 Task: Find connections with filter location Etāwa with filter topic #Managementskillswith filter profile language English with filter current company SoftwareOne with filter school Suresh Gyan Vihar Univeristy, Jaipur with filter industry Fundraising with filter service category Visual Design with filter keywords title Service Dog Trainer
Action: Mouse moved to (538, 71)
Screenshot: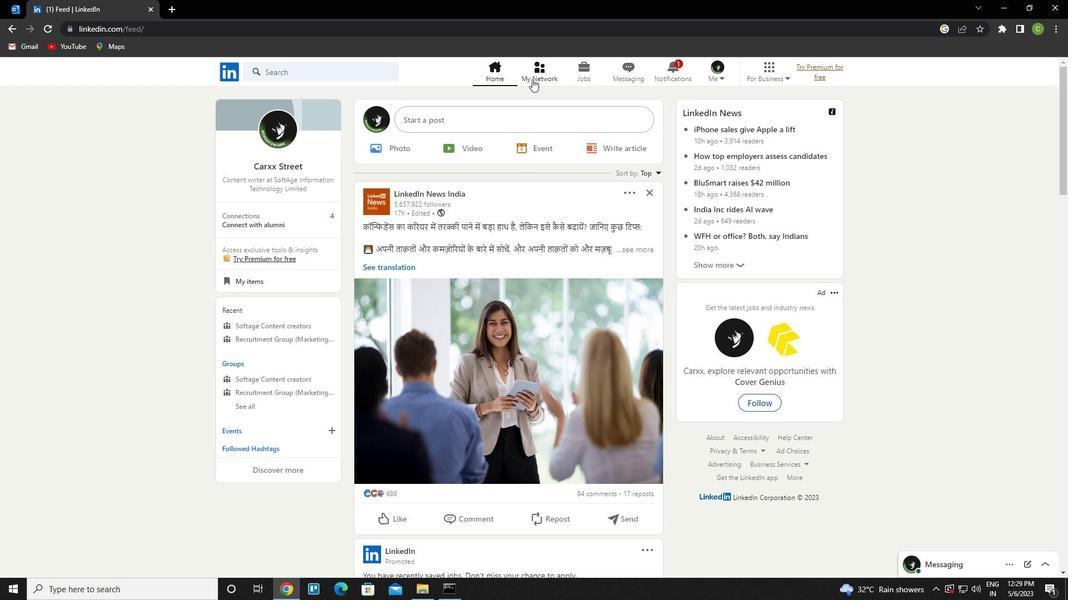
Action: Mouse pressed left at (538, 71)
Screenshot: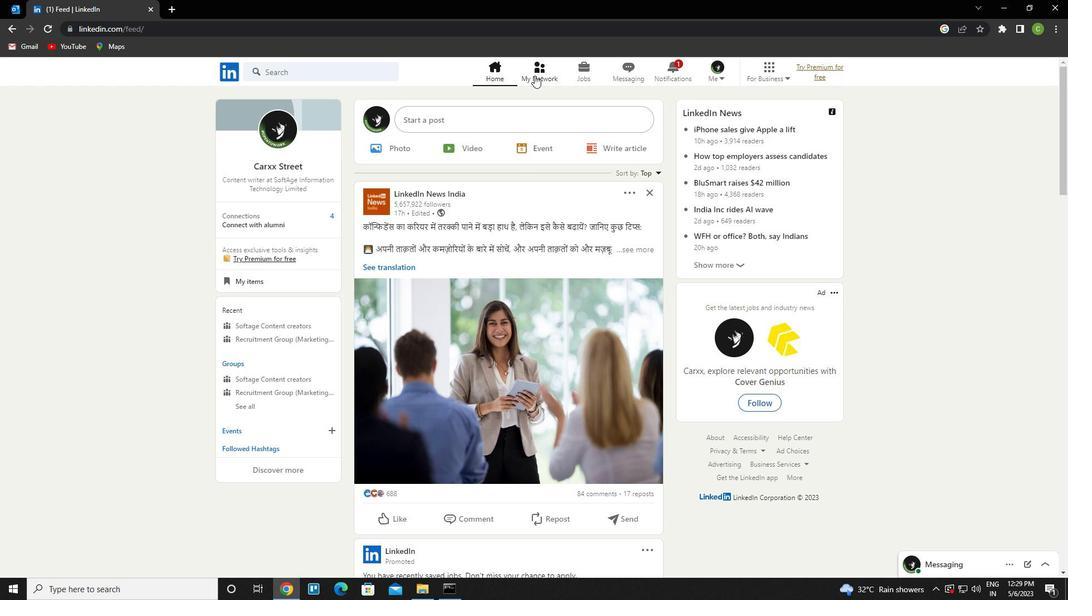 
Action: Mouse moved to (315, 130)
Screenshot: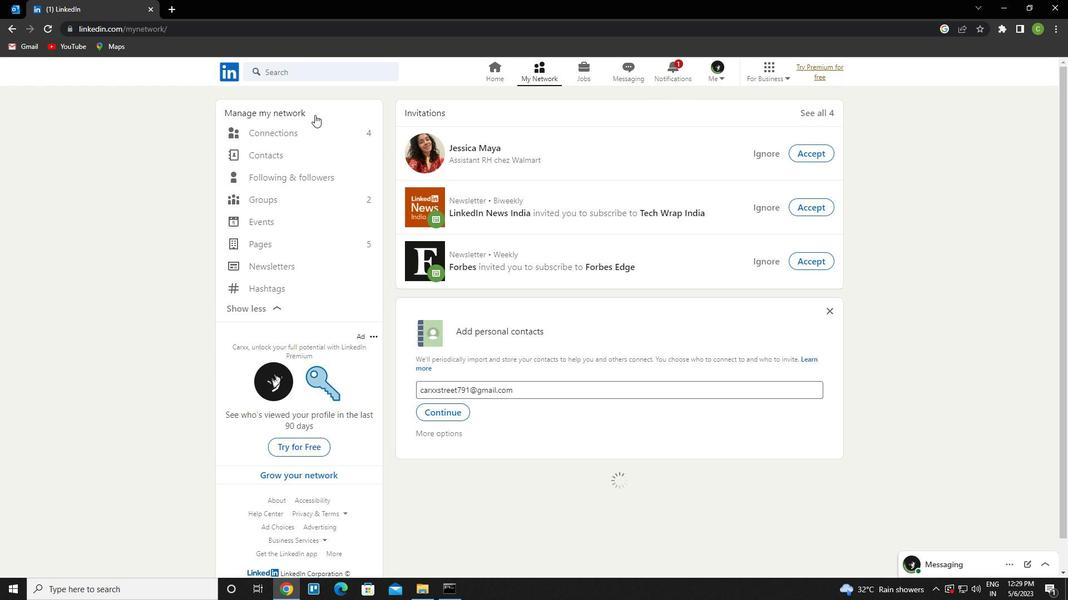 
Action: Mouse pressed left at (315, 130)
Screenshot: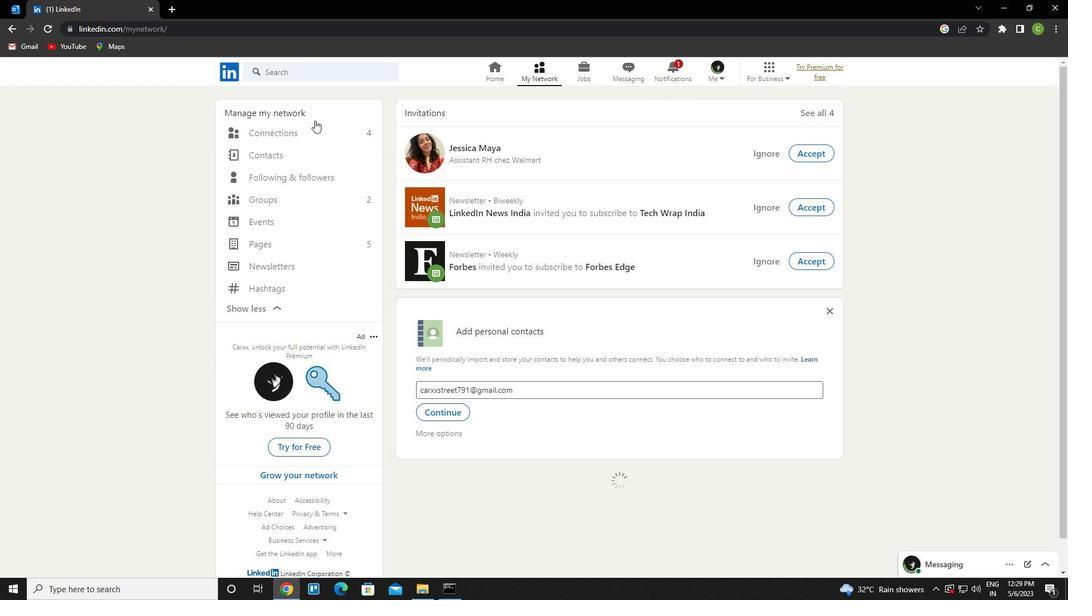 
Action: Mouse moved to (628, 135)
Screenshot: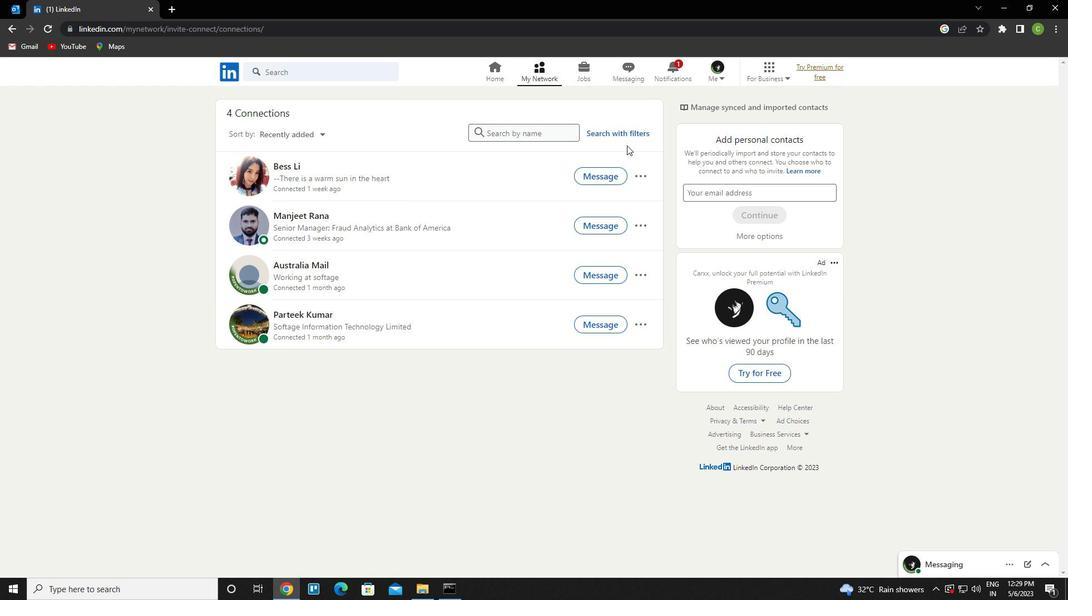 
Action: Mouse pressed left at (628, 135)
Screenshot: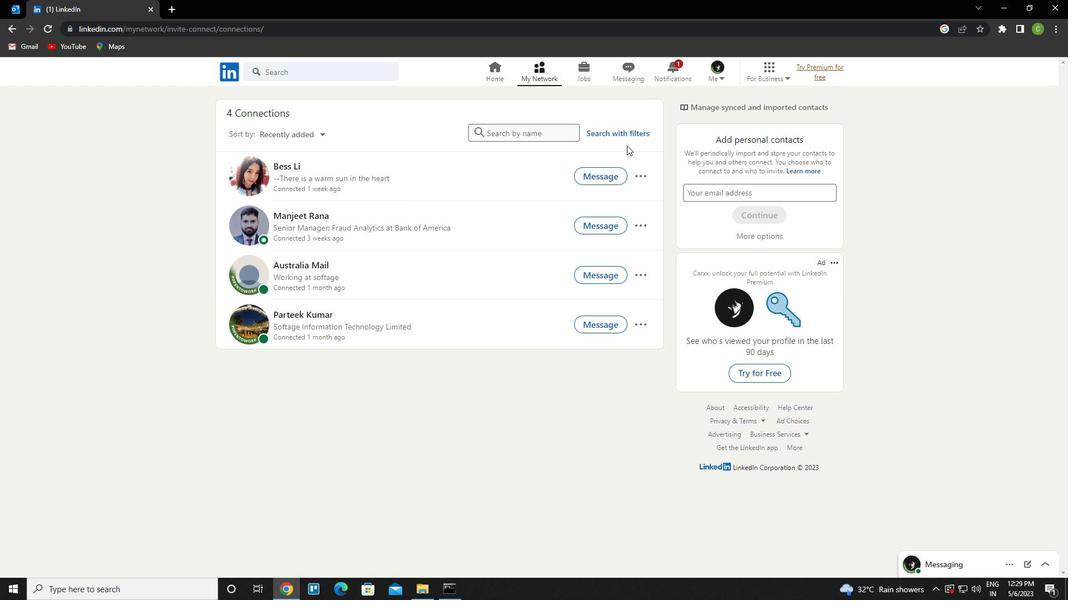 
Action: Mouse moved to (578, 105)
Screenshot: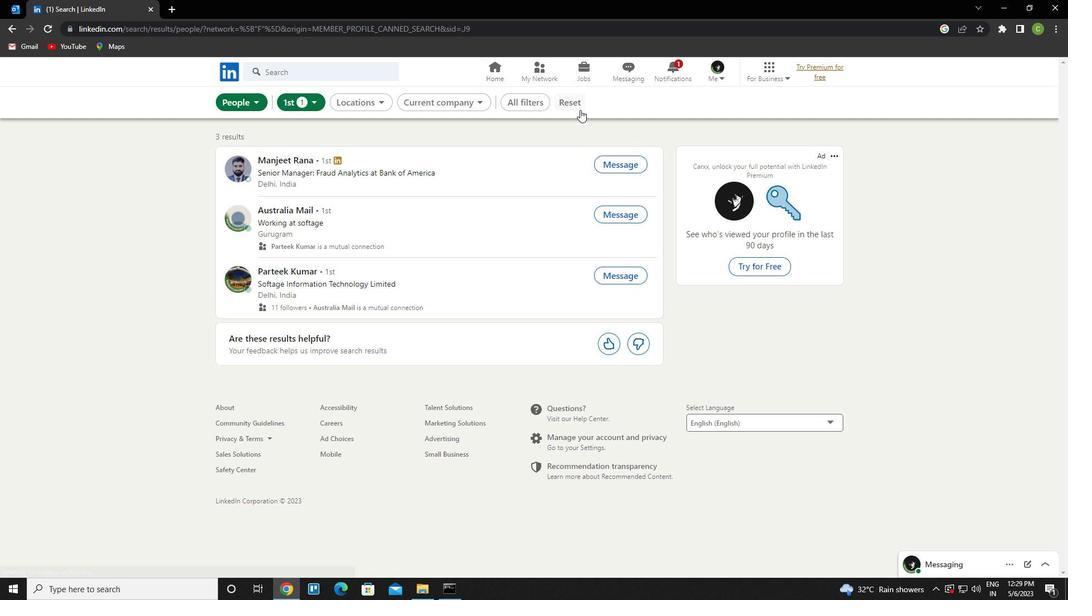 
Action: Mouse pressed left at (578, 105)
Screenshot: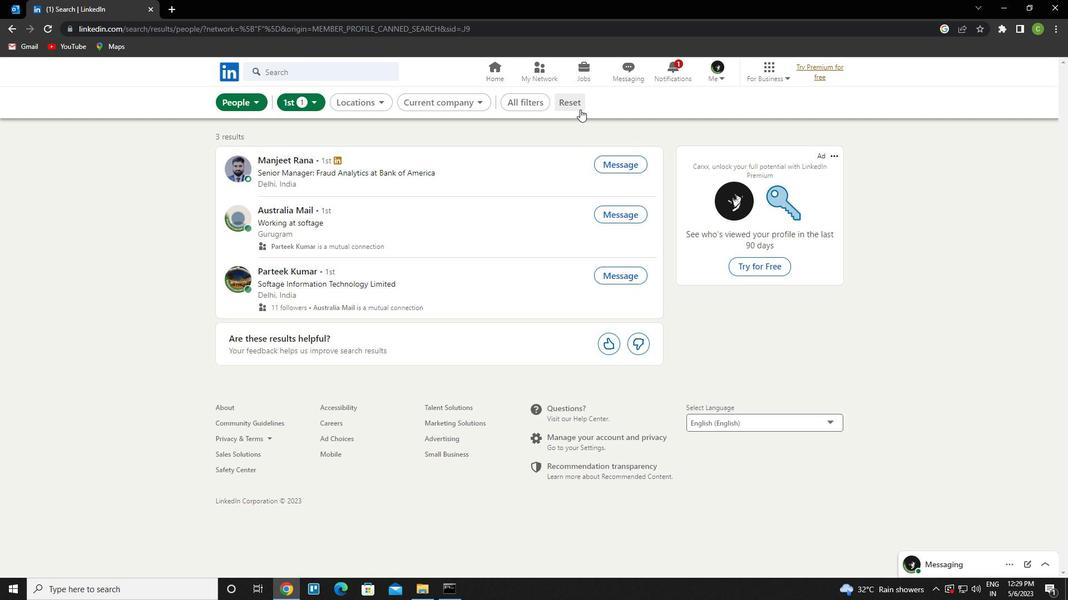 
Action: Mouse moved to (566, 101)
Screenshot: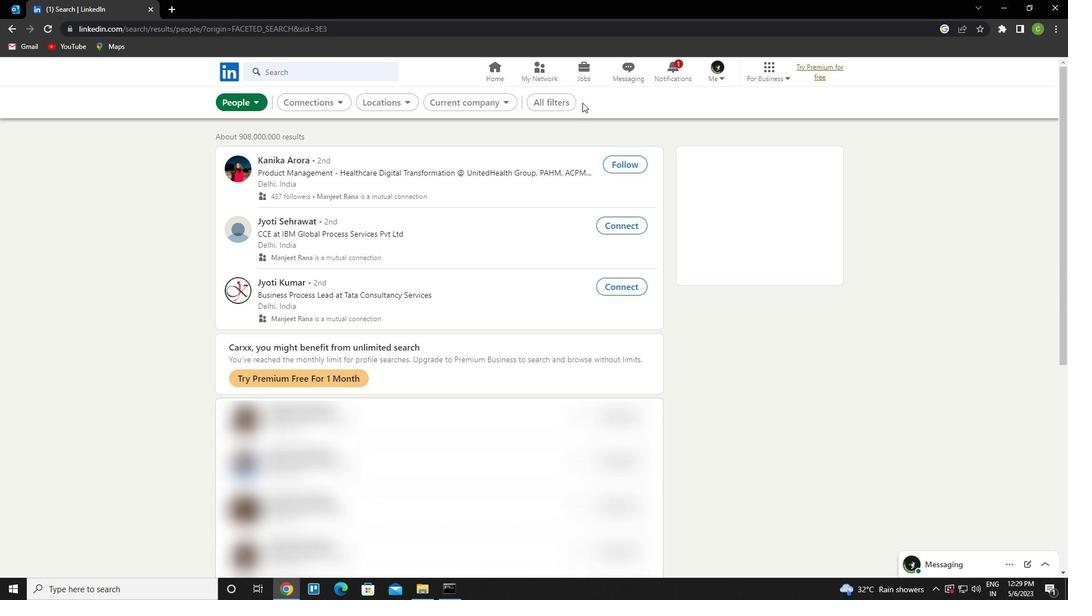 
Action: Mouse pressed left at (566, 101)
Screenshot: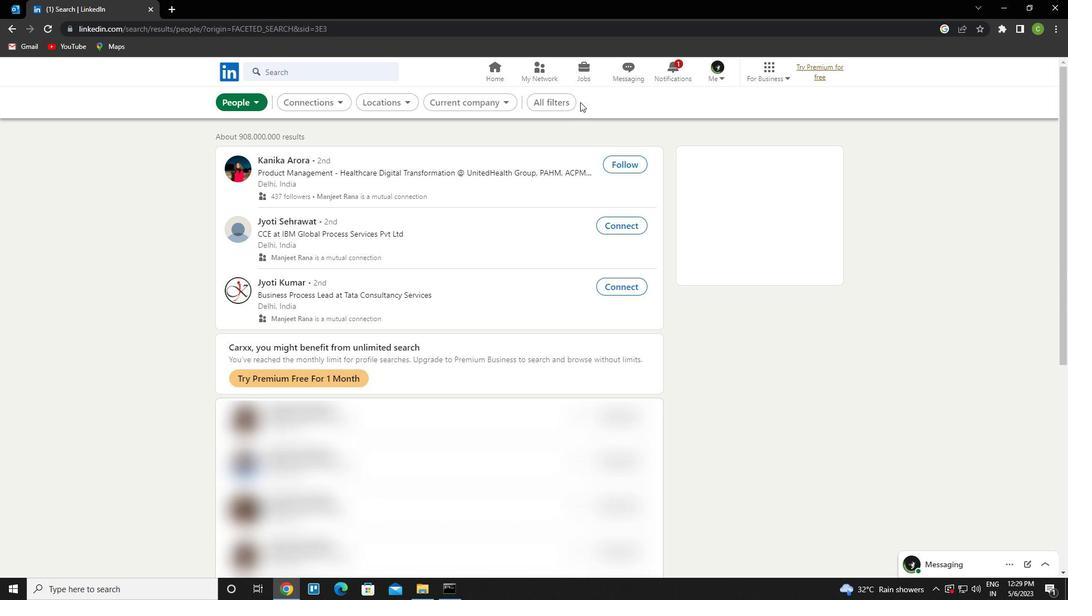 
Action: Mouse moved to (880, 295)
Screenshot: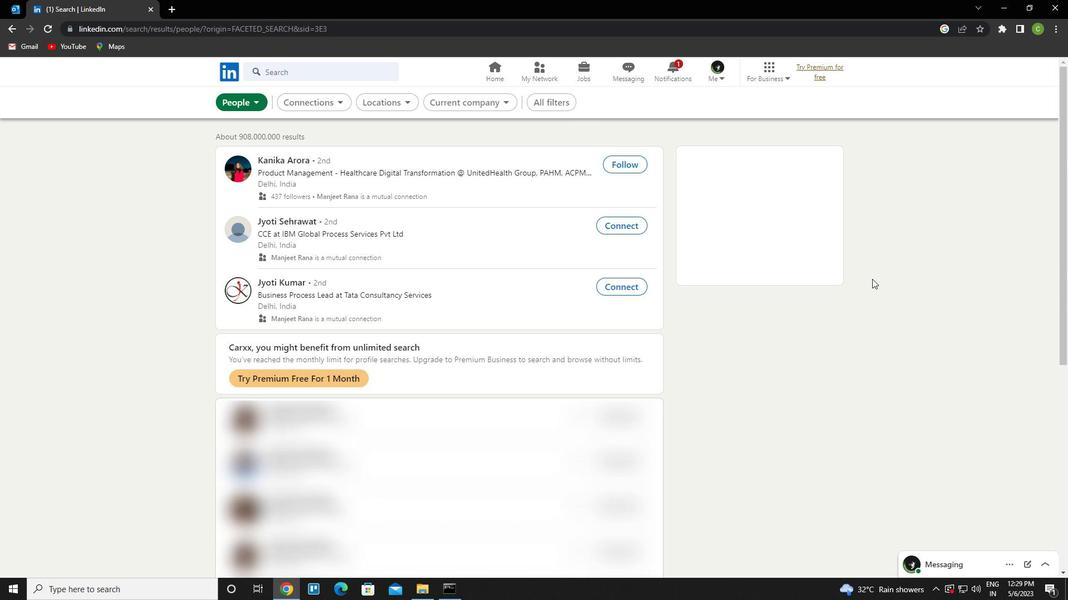 
Action: Mouse scrolled (880, 295) with delta (0, 0)
Screenshot: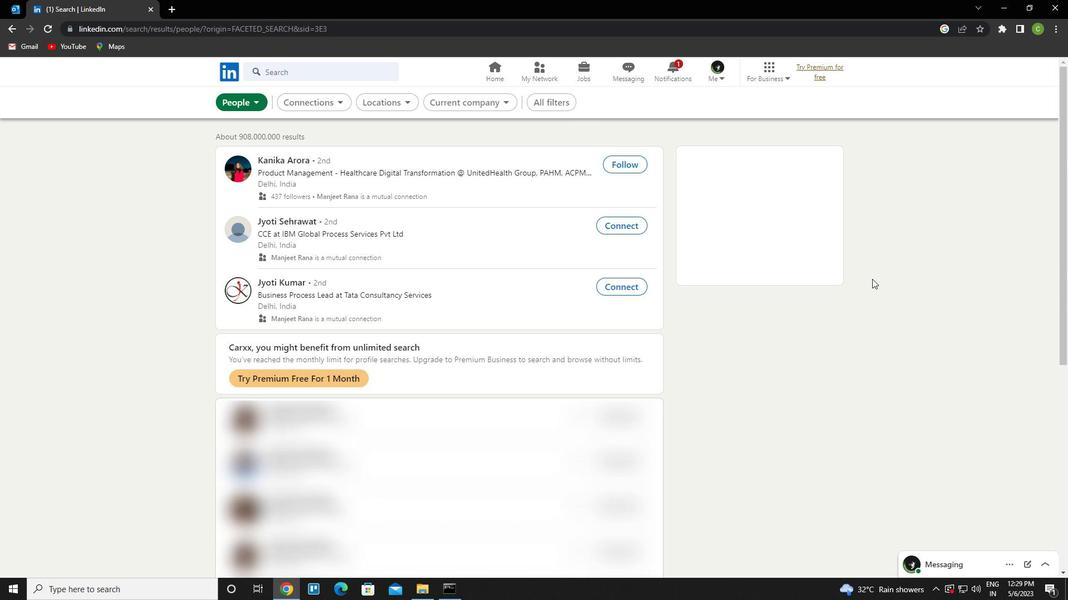 
Action: Mouse moved to (880, 298)
Screenshot: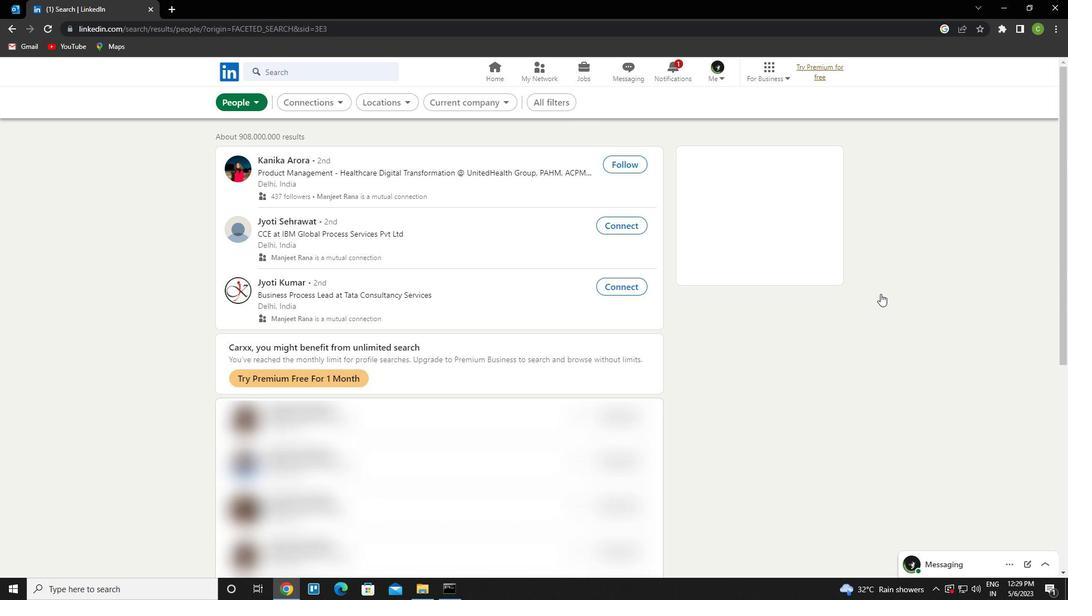 
Action: Mouse scrolled (880, 298) with delta (0, 0)
Screenshot: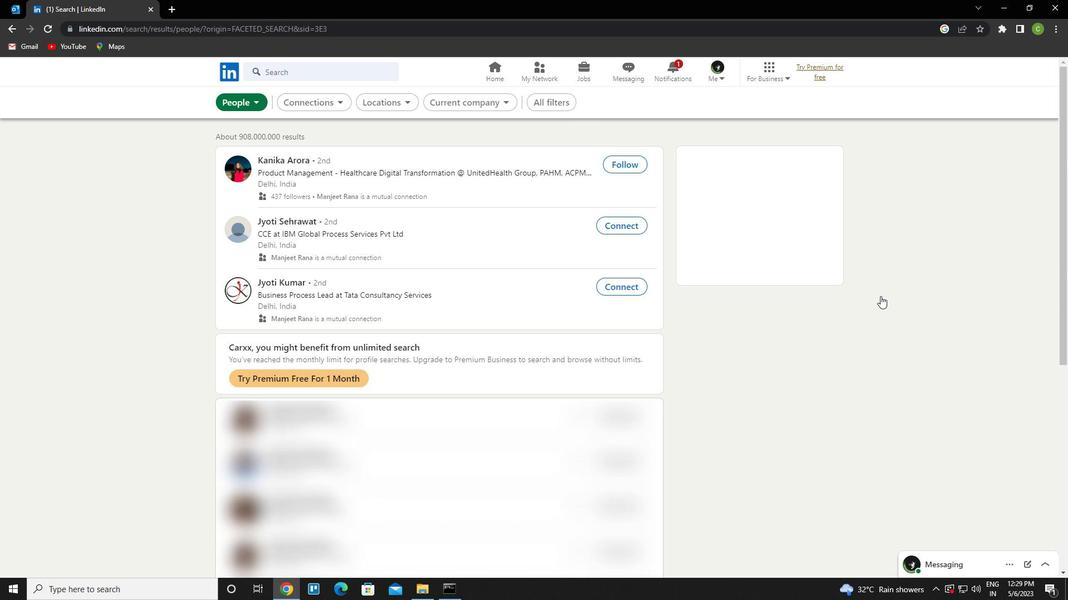 
Action: Mouse moved to (864, 314)
Screenshot: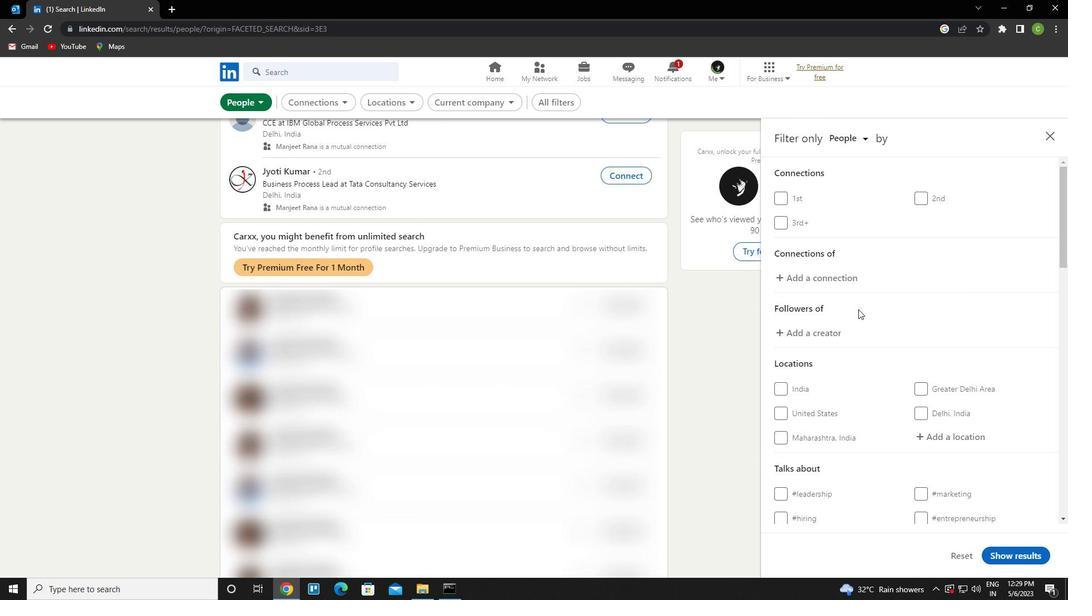 
Action: Mouse scrolled (864, 314) with delta (0, 0)
Screenshot: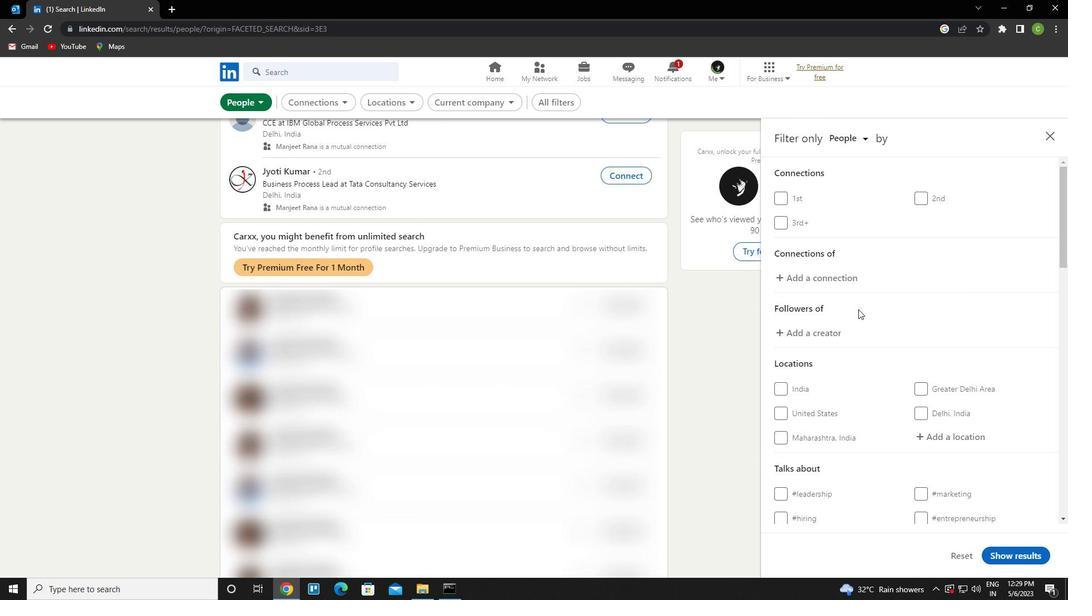 
Action: Mouse moved to (950, 377)
Screenshot: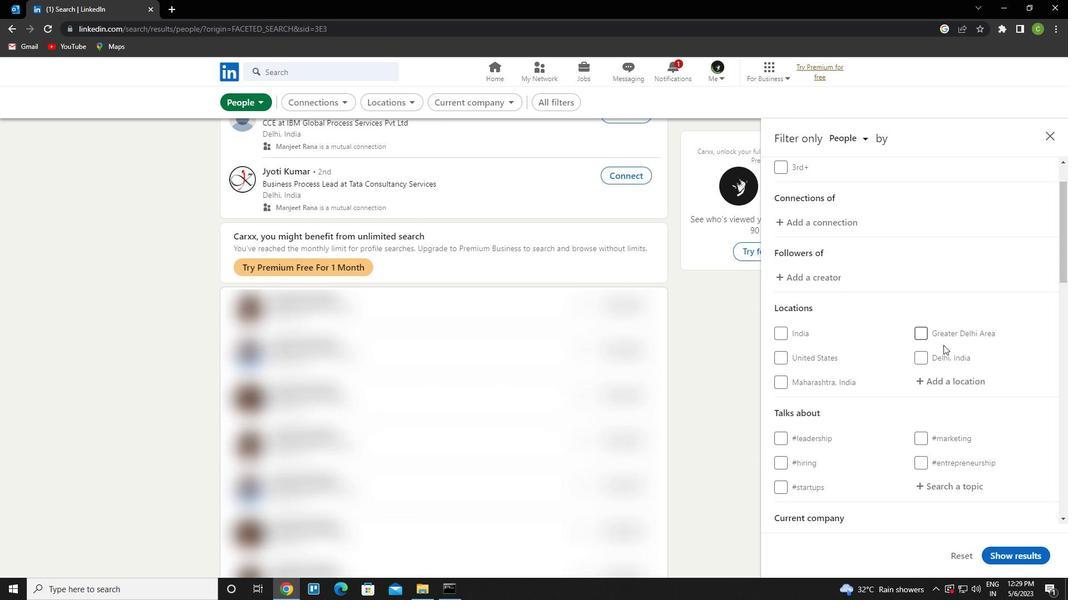 
Action: Mouse pressed left at (950, 377)
Screenshot: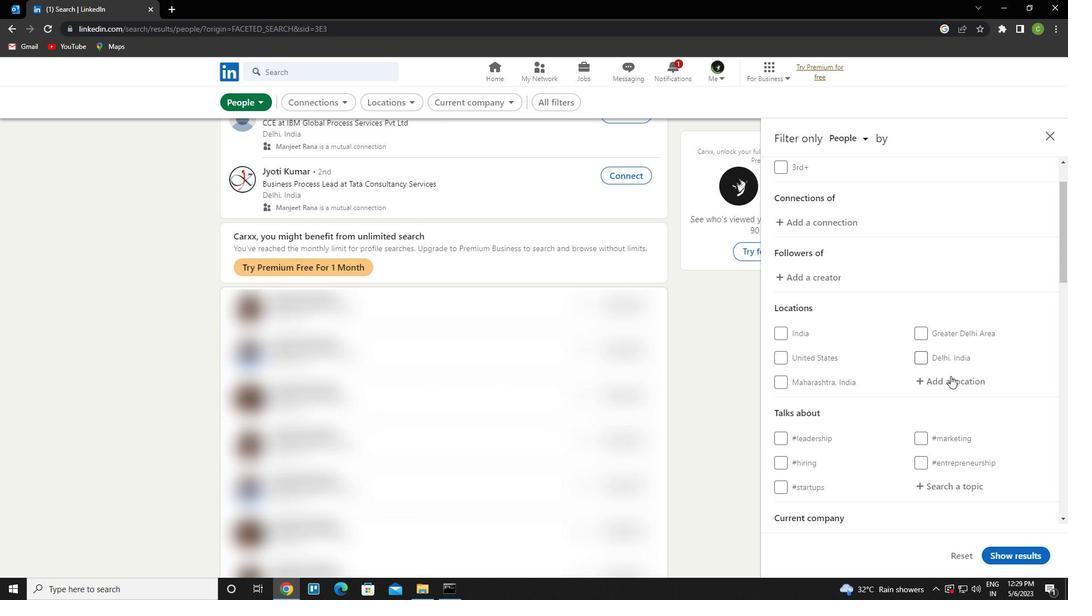 
Action: Key pressed <Key.caps_lock>i<Key.backspace>e<Key.caps_lock>tawa<Key.down><Key.enter>
Screenshot: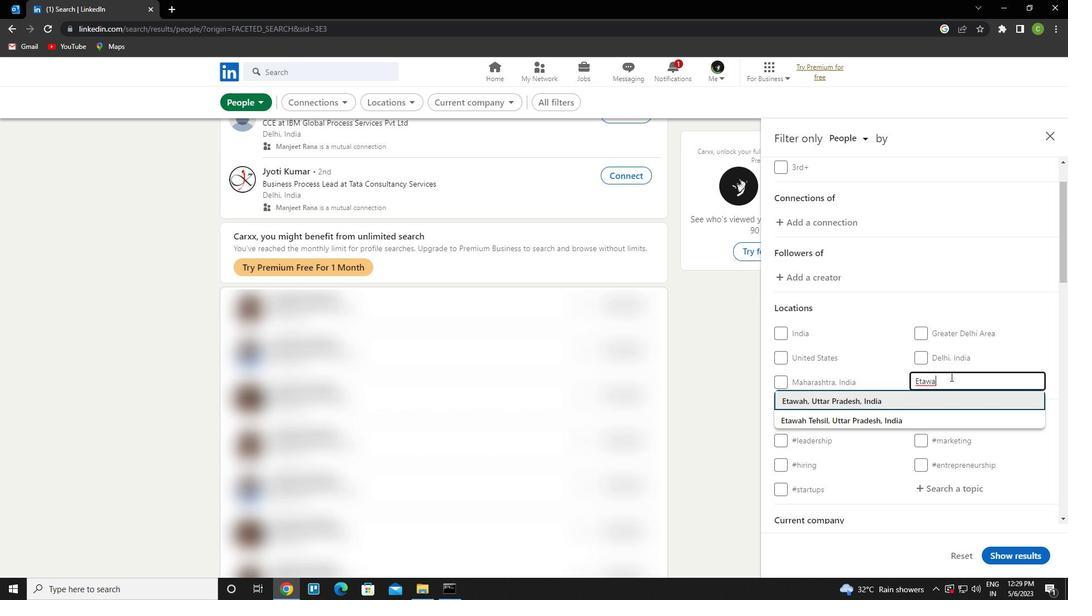 
Action: Mouse moved to (936, 379)
Screenshot: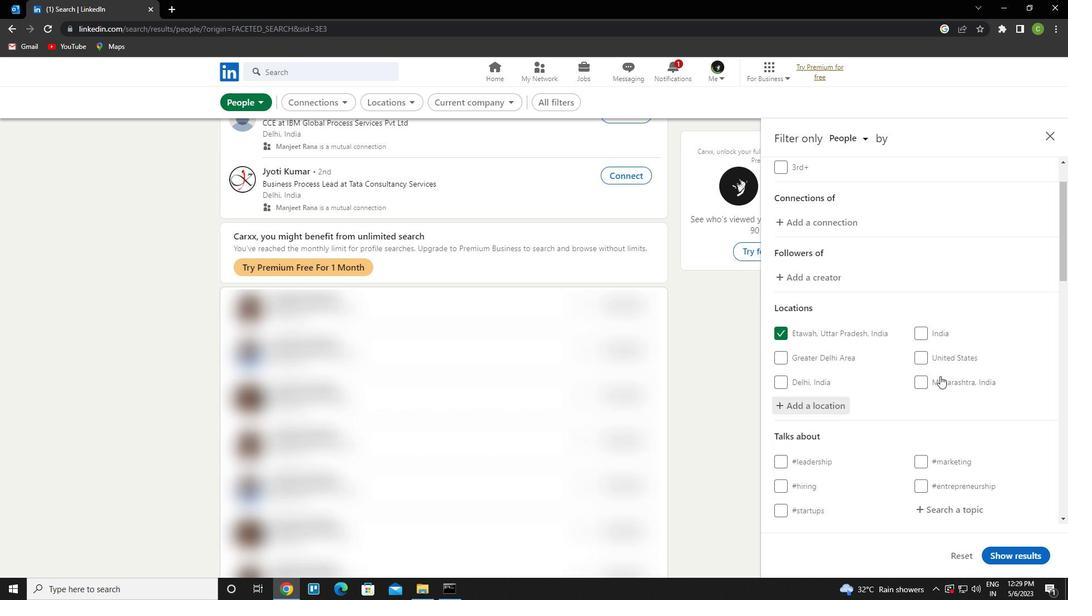 
Action: Mouse scrolled (936, 378) with delta (0, 0)
Screenshot: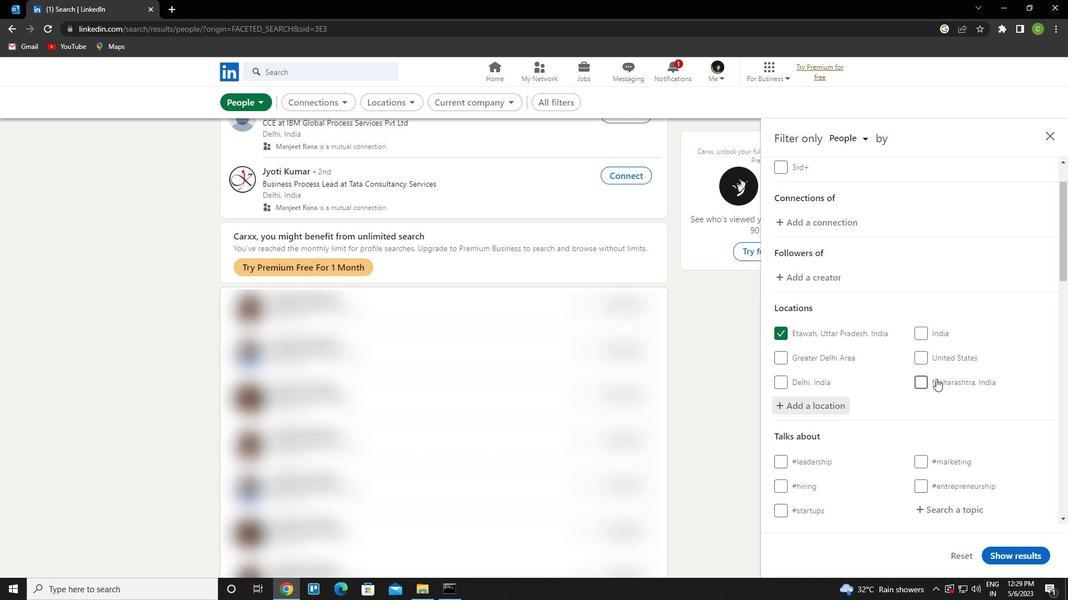 
Action: Mouse moved to (933, 386)
Screenshot: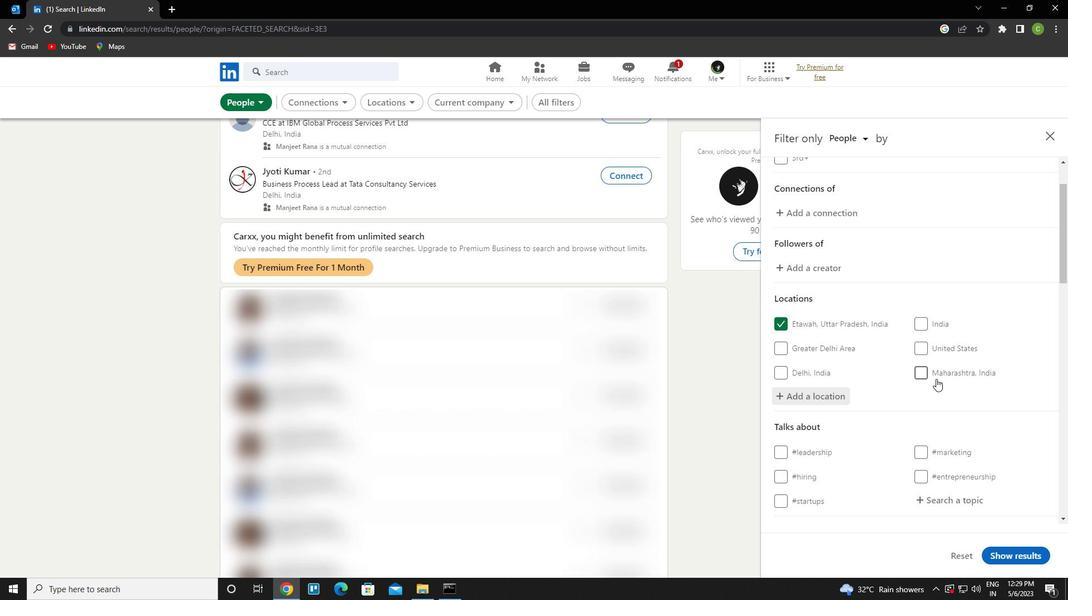 
Action: Mouse scrolled (933, 385) with delta (0, 0)
Screenshot: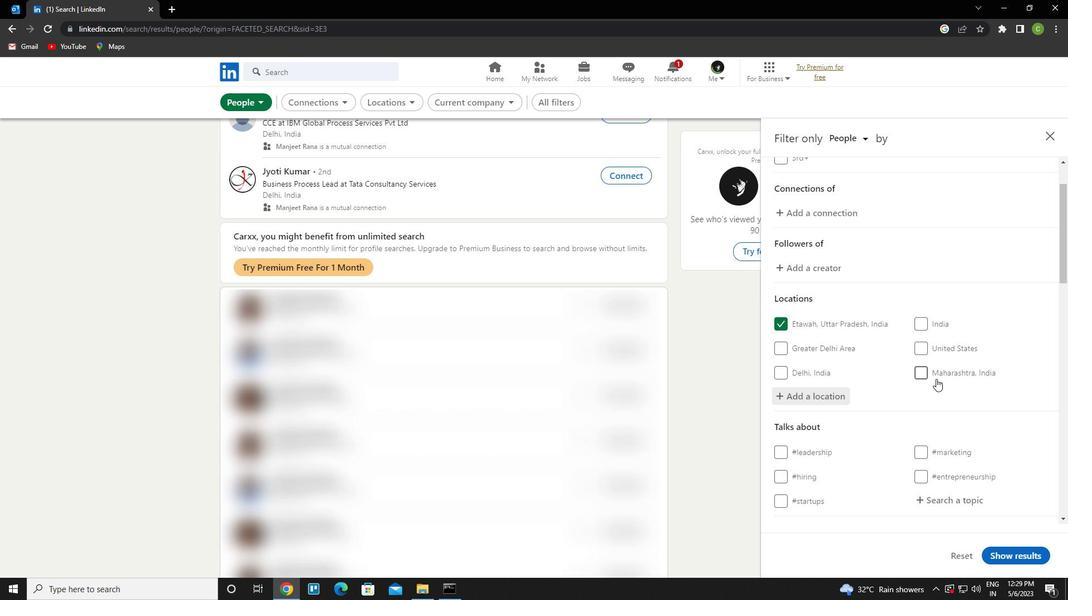 
Action: Mouse moved to (929, 395)
Screenshot: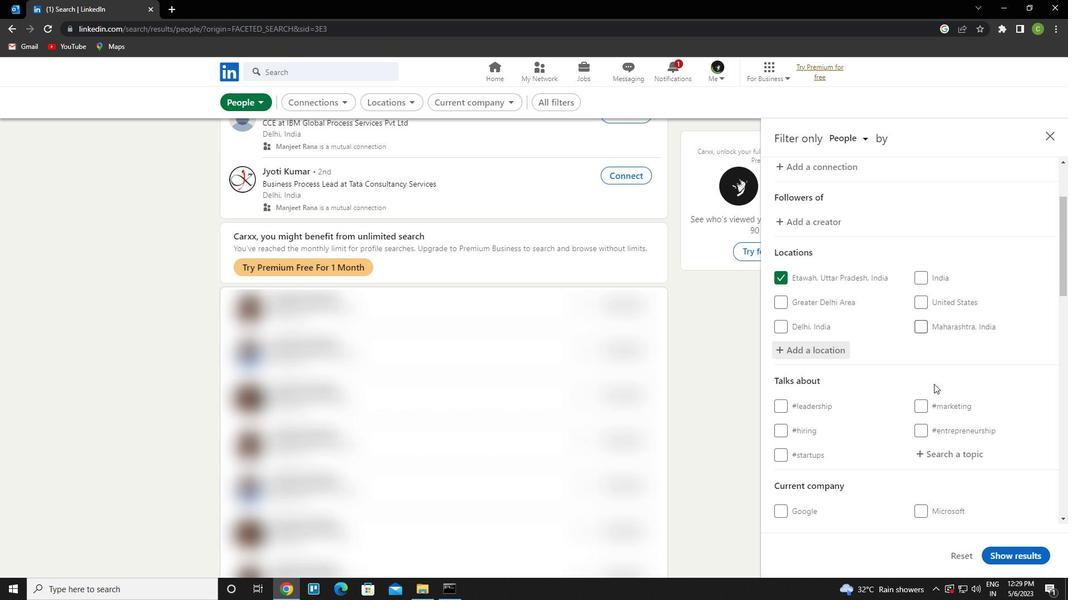 
Action: Mouse scrolled (929, 395) with delta (0, 0)
Screenshot: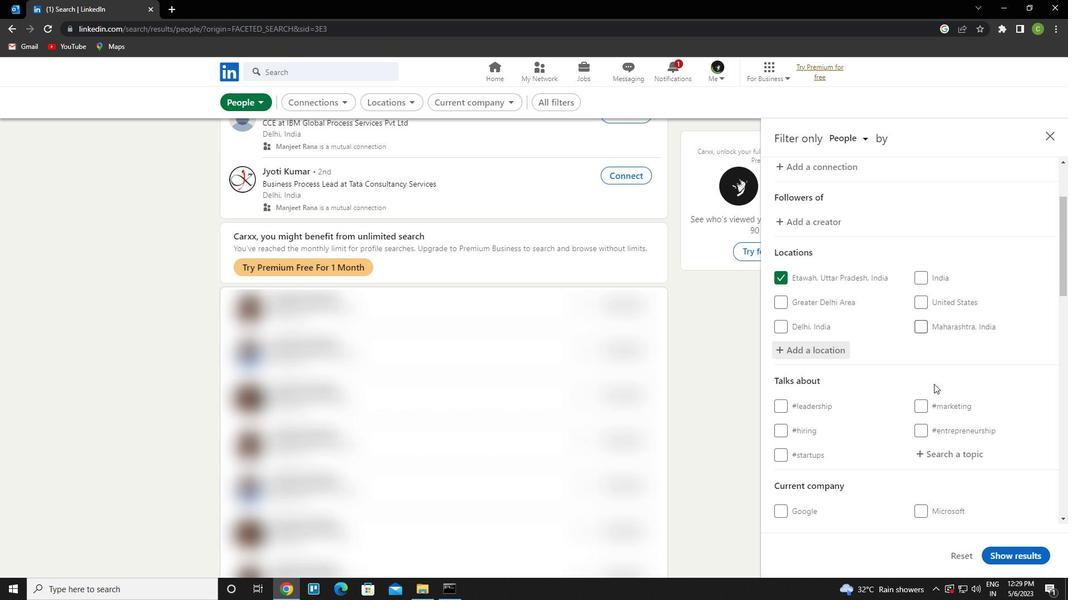 
Action: Mouse moved to (968, 345)
Screenshot: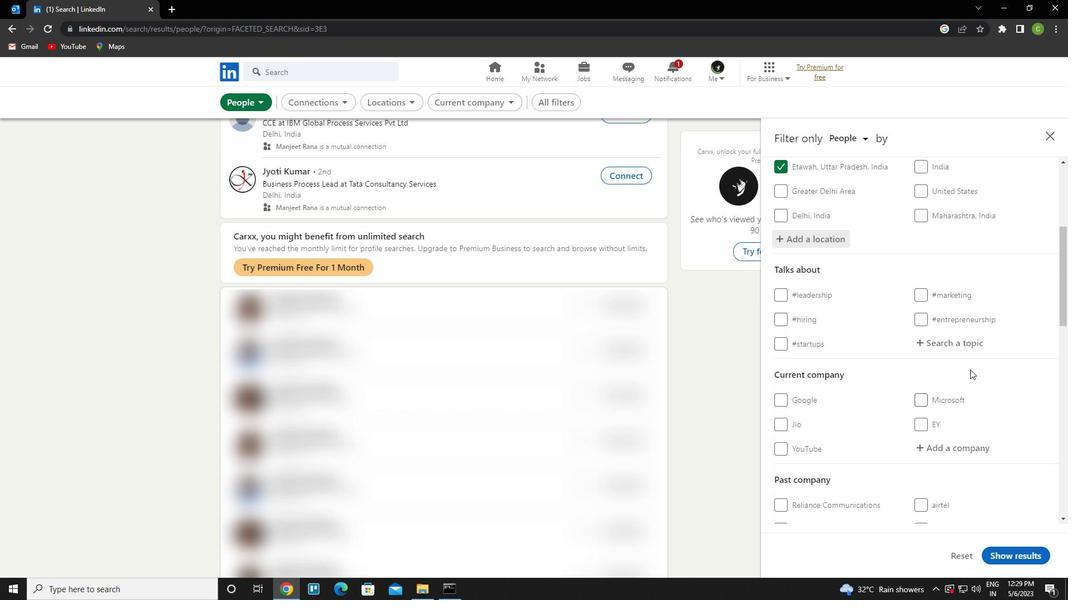 
Action: Mouse pressed left at (968, 345)
Screenshot: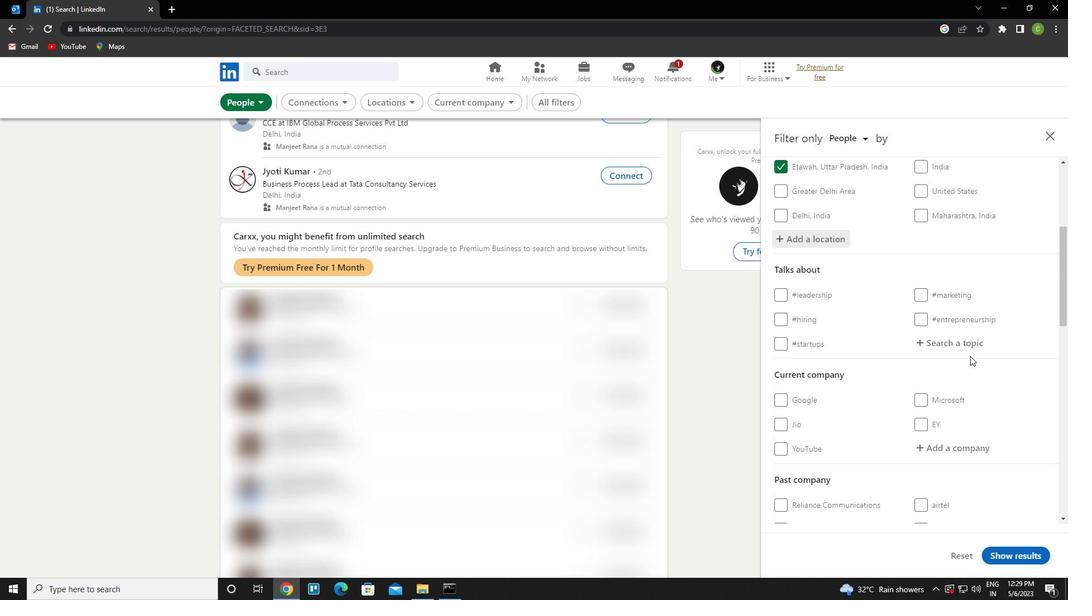 
Action: Key pressed managementskills<Key.left><Key.down><Key.enter>
Screenshot: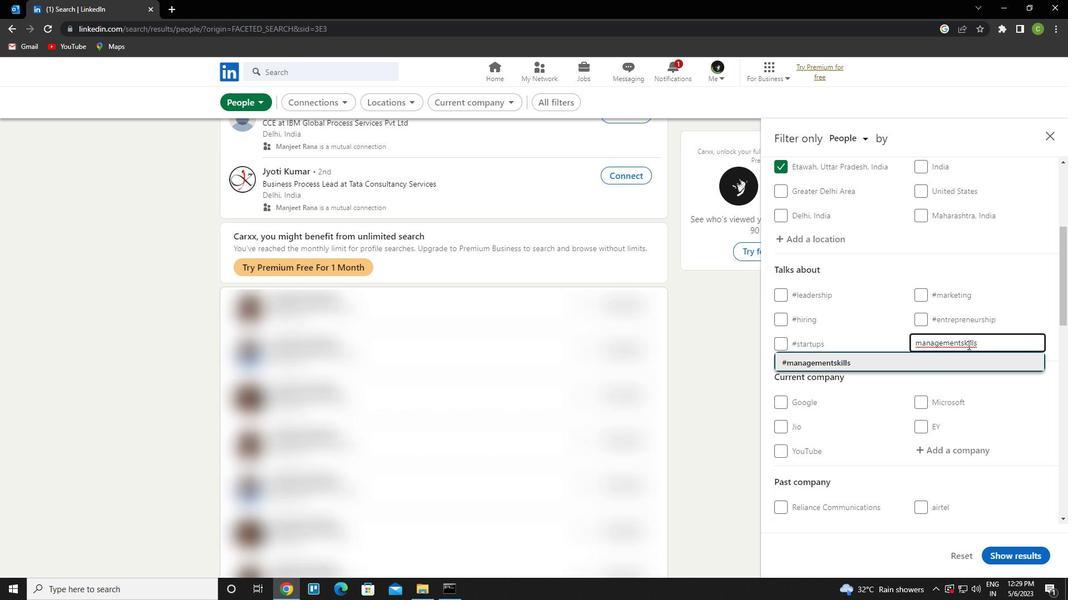 
Action: Mouse moved to (939, 342)
Screenshot: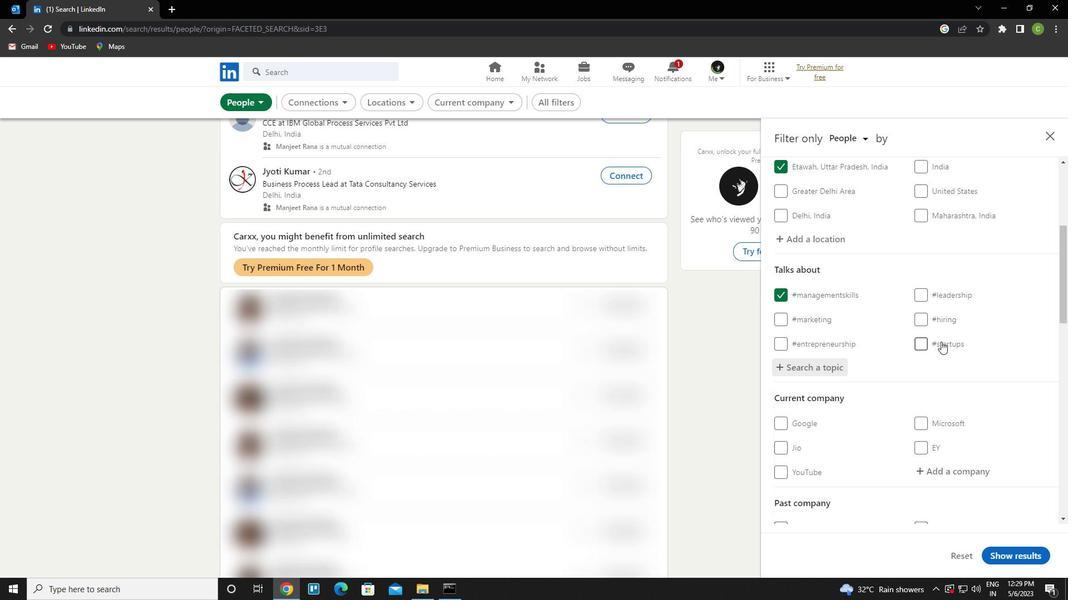 
Action: Mouse scrolled (939, 341) with delta (0, 0)
Screenshot: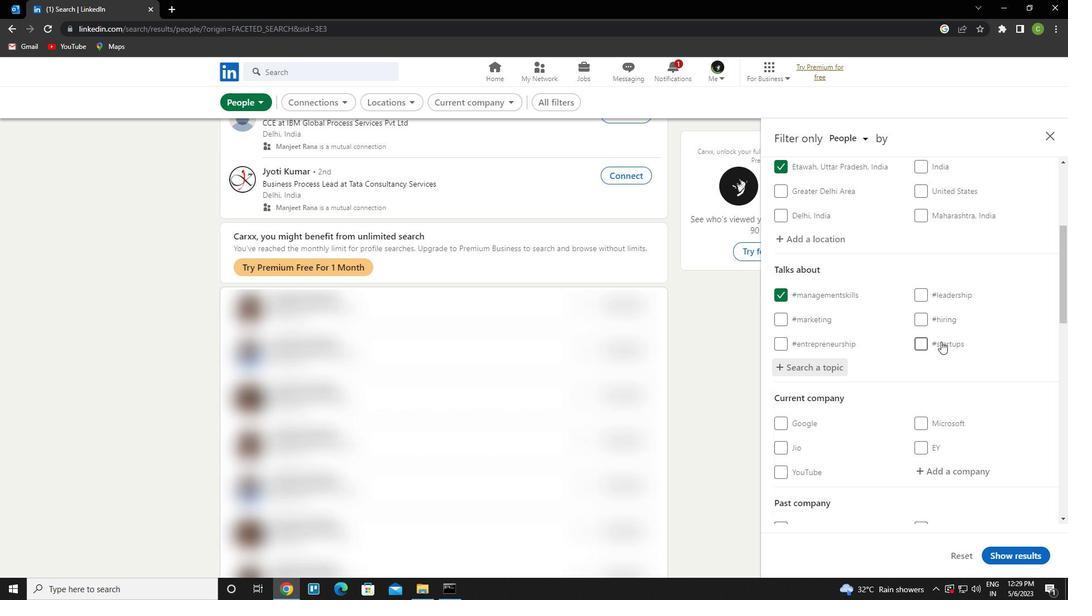 
Action: Mouse moved to (937, 342)
Screenshot: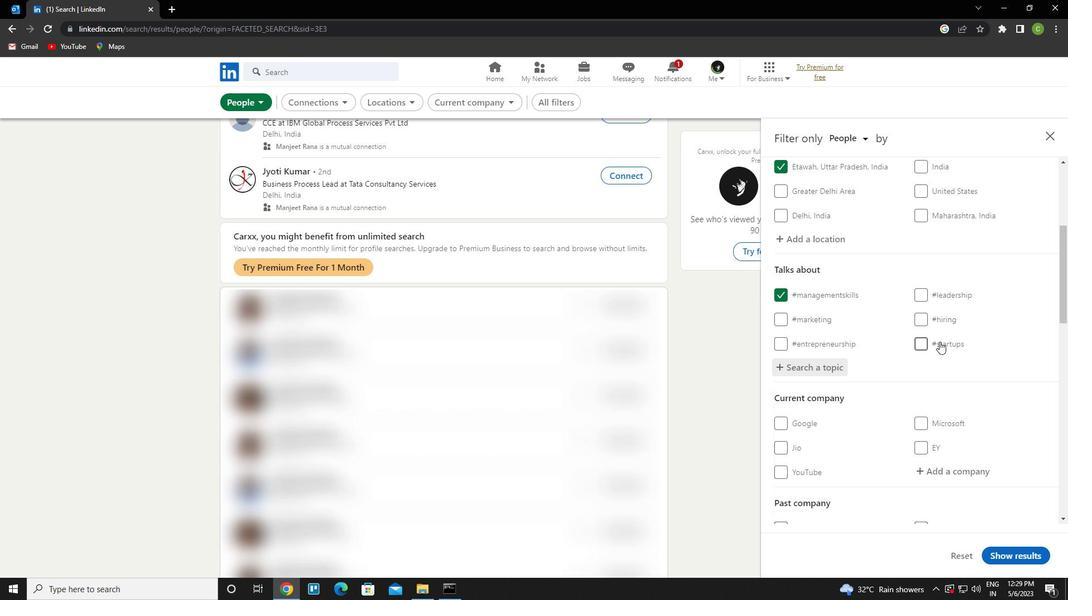 
Action: Mouse scrolled (937, 341) with delta (0, 0)
Screenshot: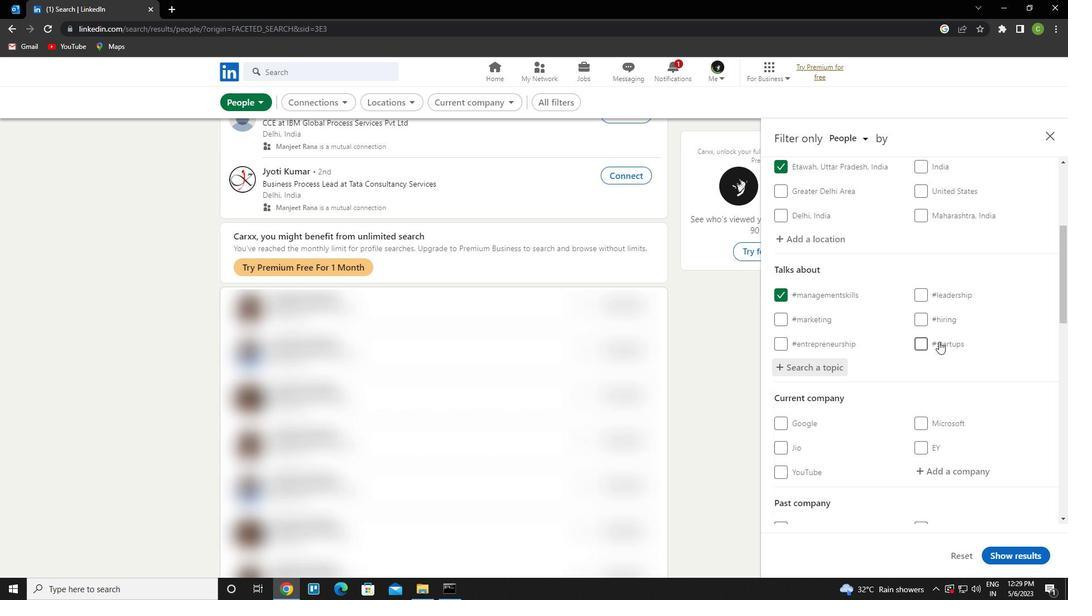 
Action: Mouse moved to (935, 343)
Screenshot: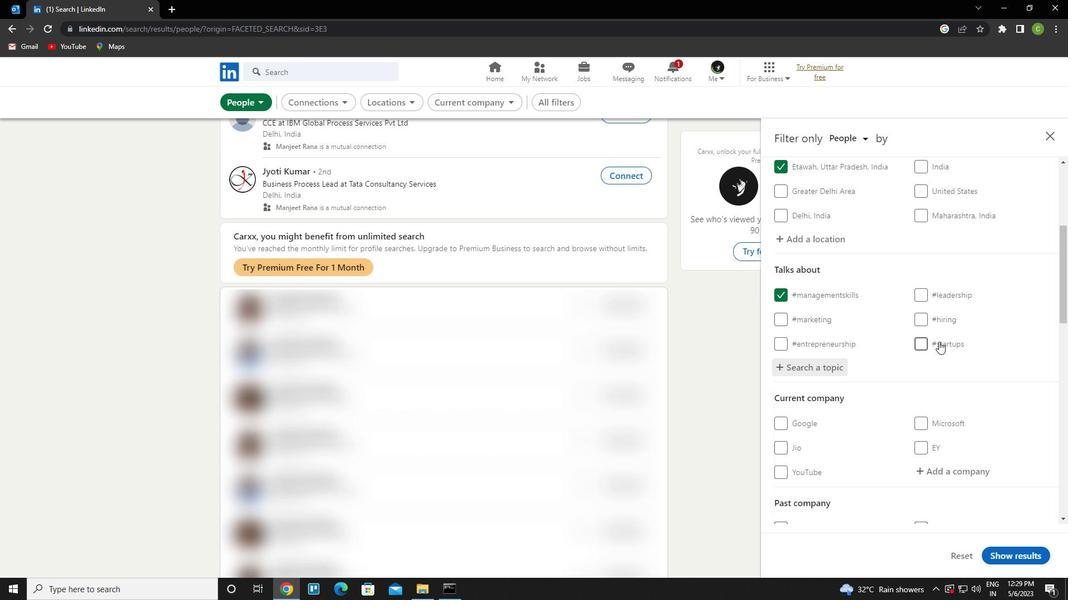 
Action: Mouse scrolled (935, 343) with delta (0, 0)
Screenshot: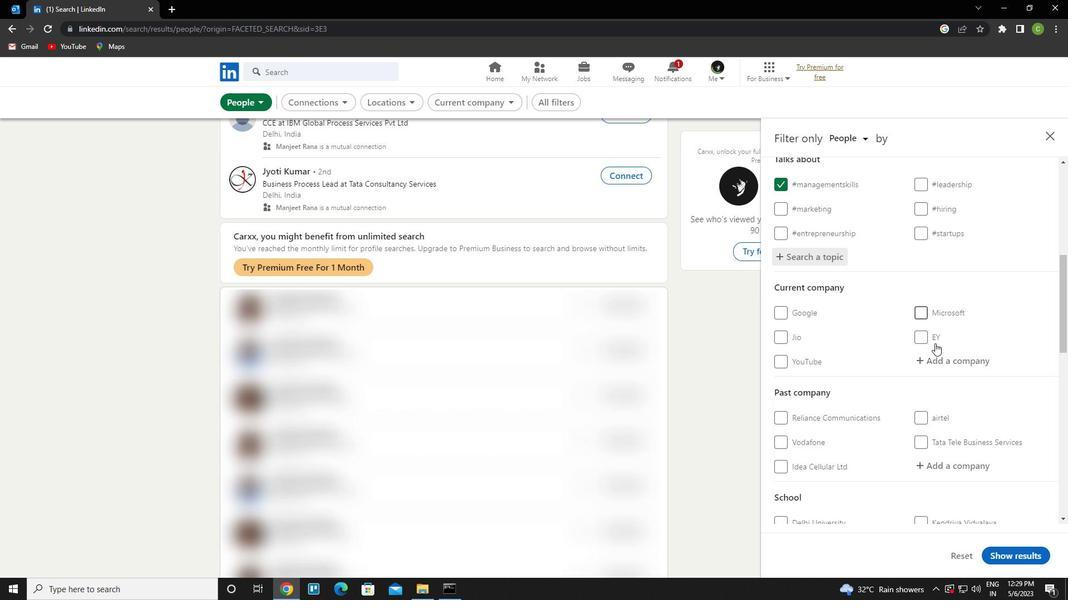 
Action: Mouse scrolled (935, 343) with delta (0, 0)
Screenshot: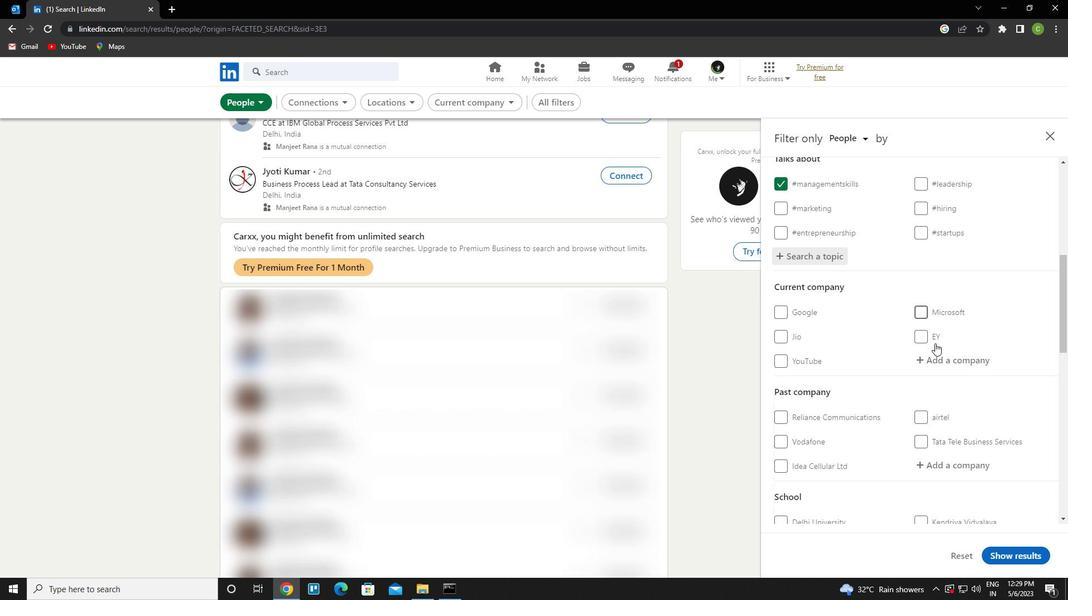 
Action: Mouse scrolled (935, 343) with delta (0, 0)
Screenshot: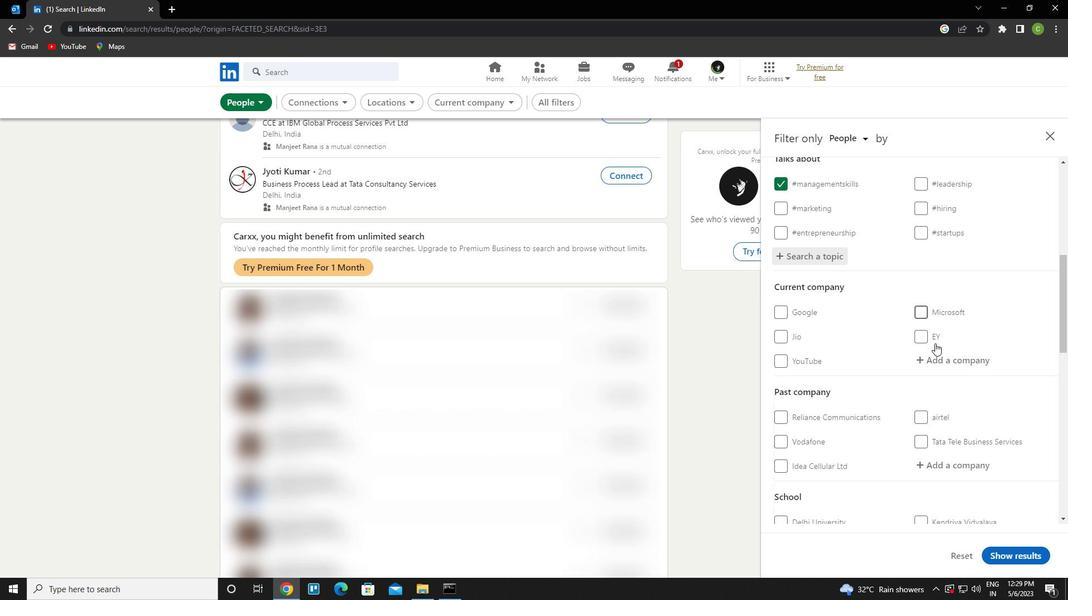 
Action: Mouse scrolled (935, 343) with delta (0, 0)
Screenshot: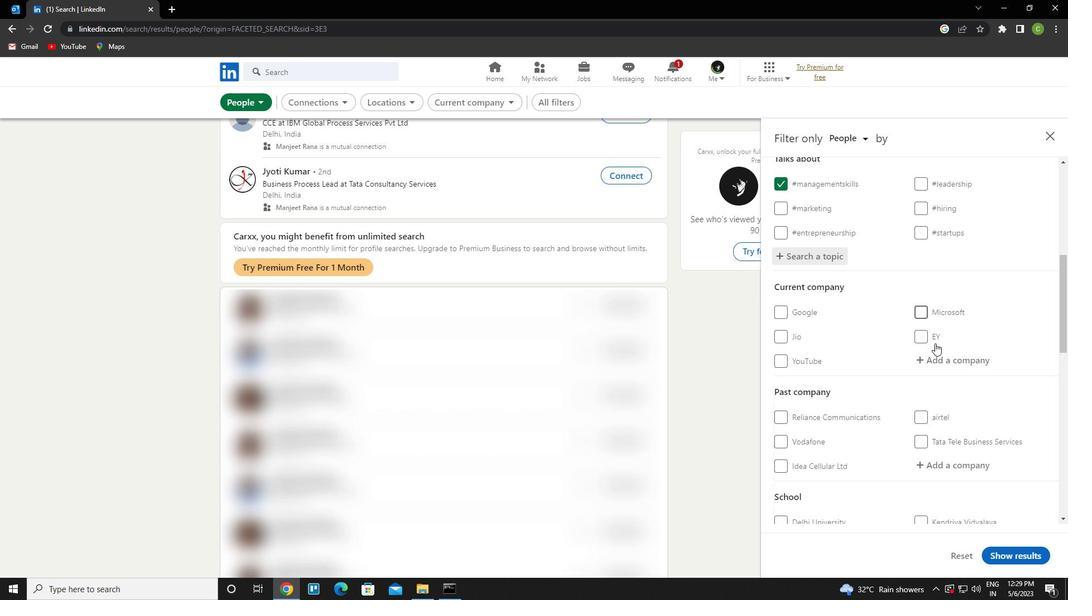 
Action: Mouse scrolled (935, 343) with delta (0, 0)
Screenshot: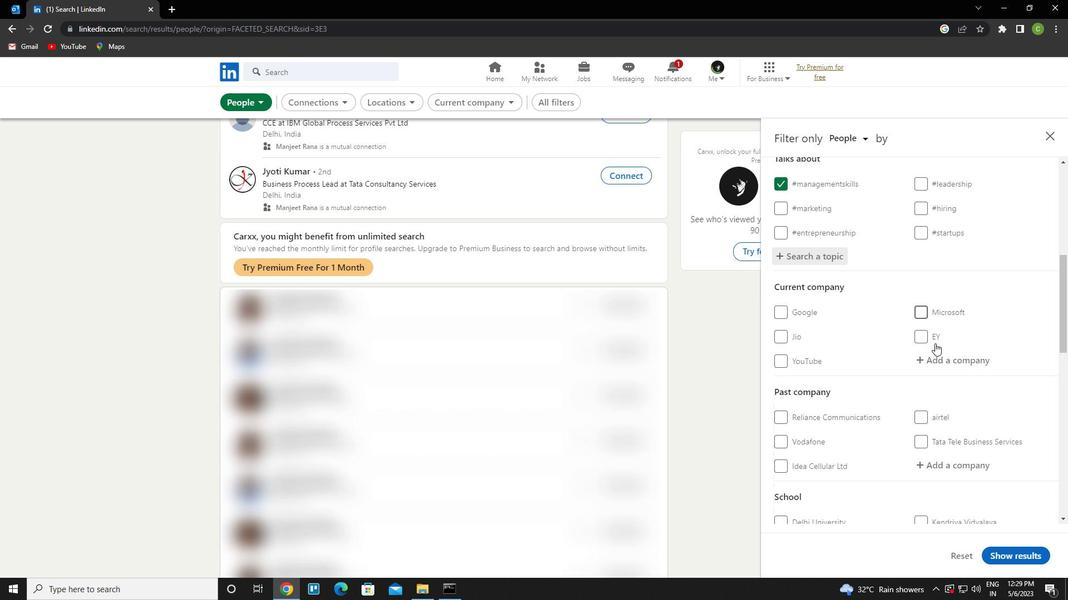 
Action: Mouse scrolled (935, 343) with delta (0, 0)
Screenshot: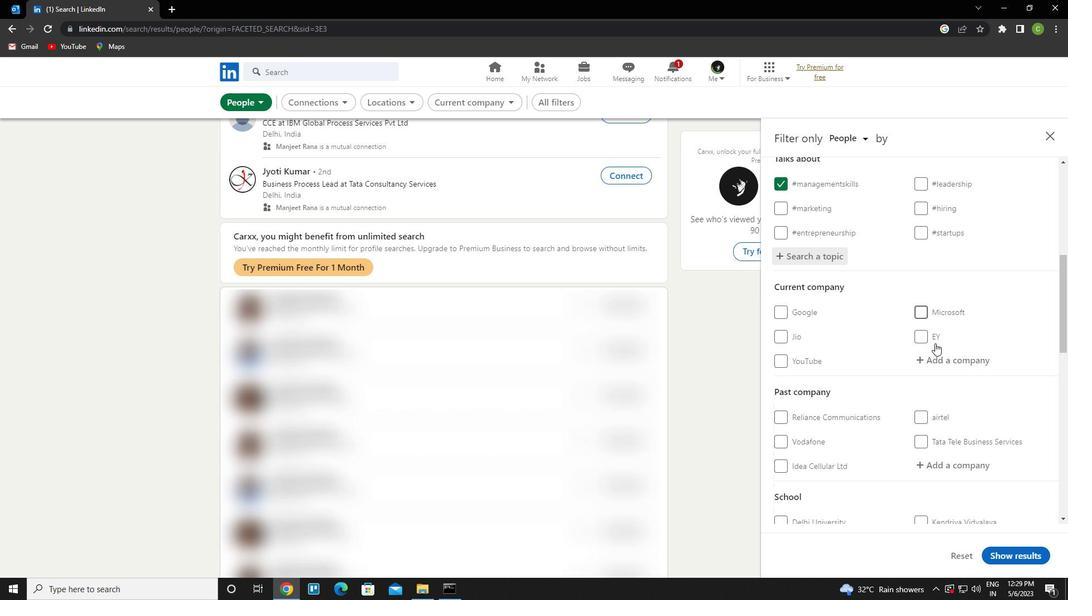 
Action: Mouse scrolled (935, 343) with delta (0, 0)
Screenshot: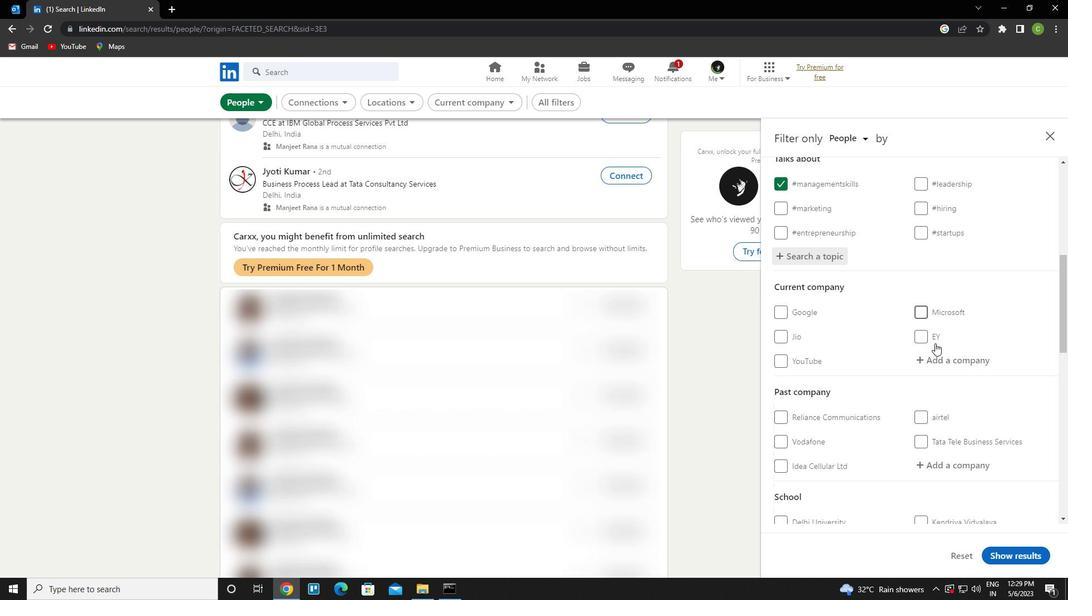 
Action: Mouse scrolled (935, 343) with delta (0, 0)
Screenshot: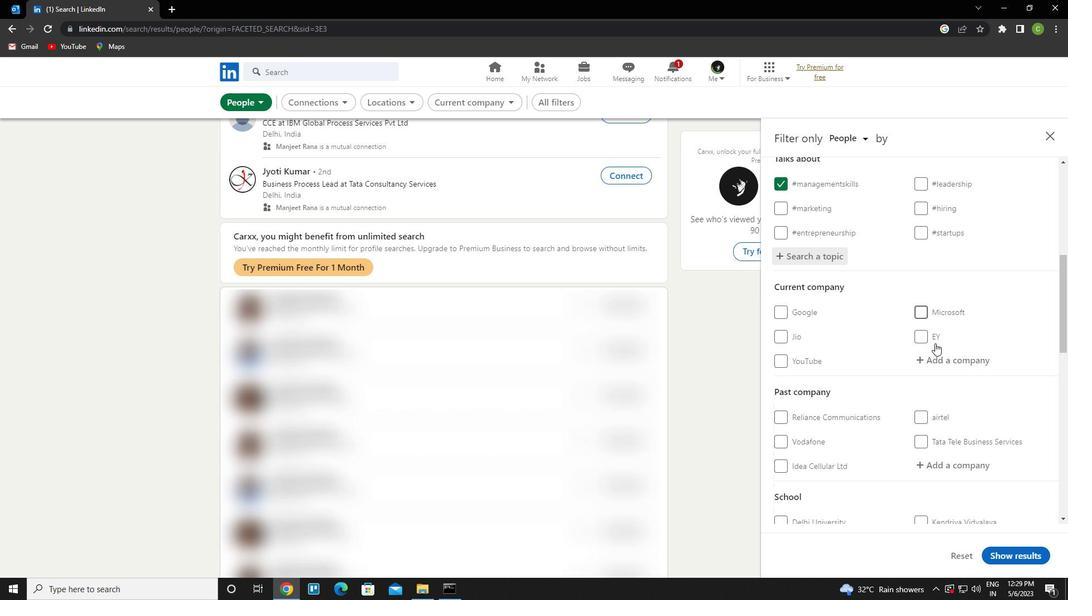 
Action: Mouse moved to (784, 308)
Screenshot: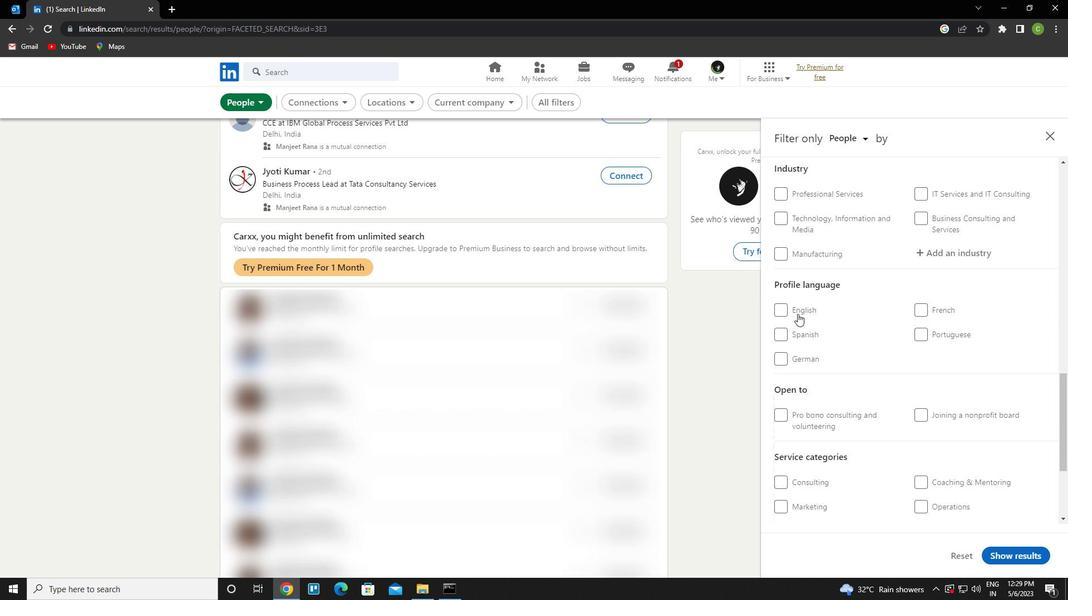 
Action: Mouse pressed left at (784, 308)
Screenshot: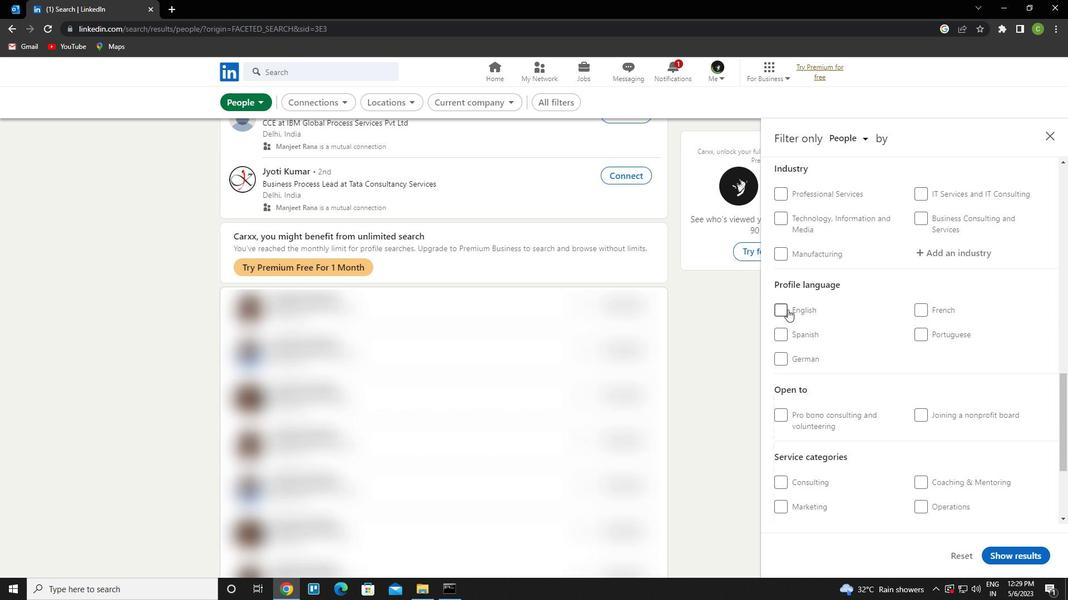 
Action: Mouse moved to (852, 328)
Screenshot: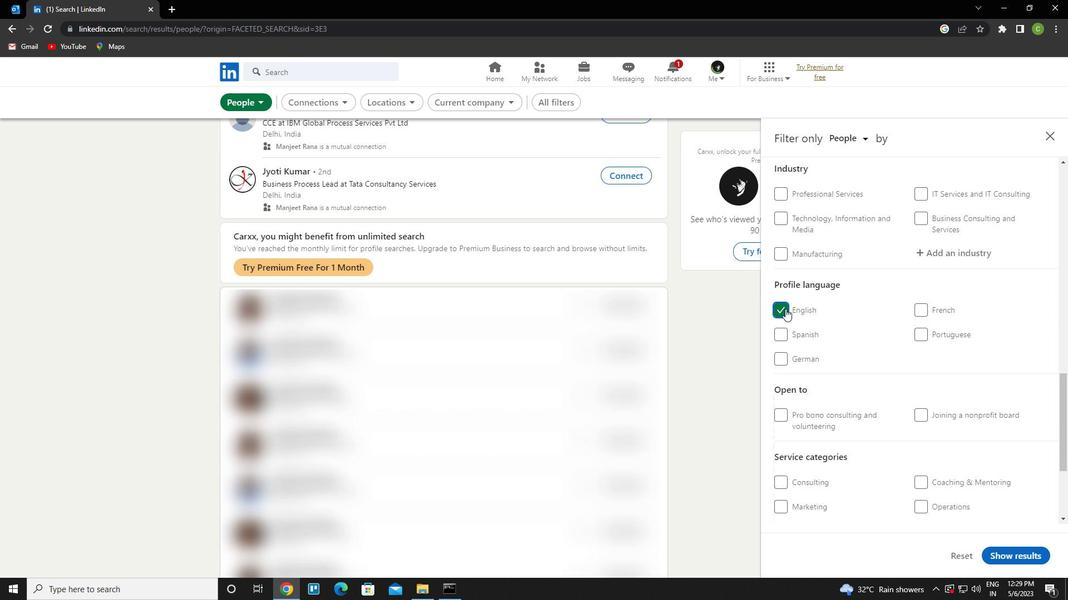 
Action: Mouse scrolled (852, 328) with delta (0, 0)
Screenshot: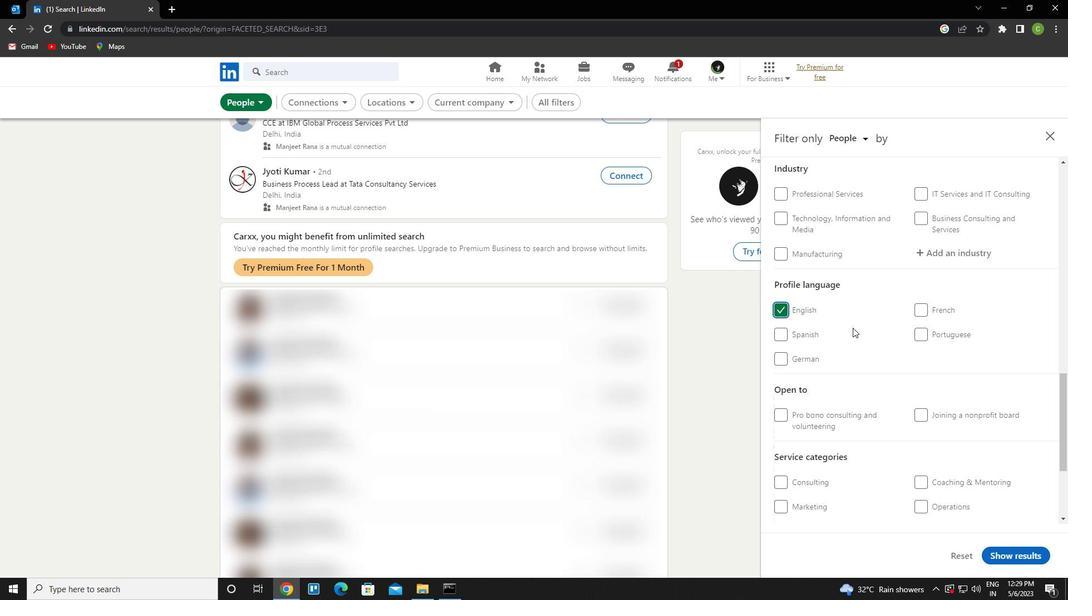 
Action: Mouse scrolled (852, 328) with delta (0, 0)
Screenshot: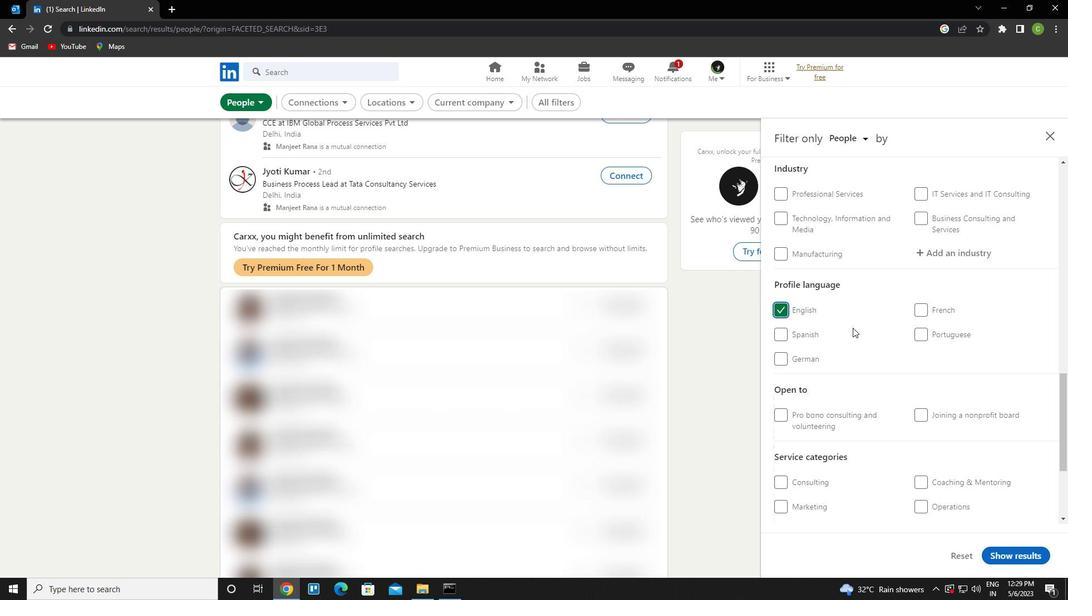 
Action: Mouse scrolled (852, 328) with delta (0, 0)
Screenshot: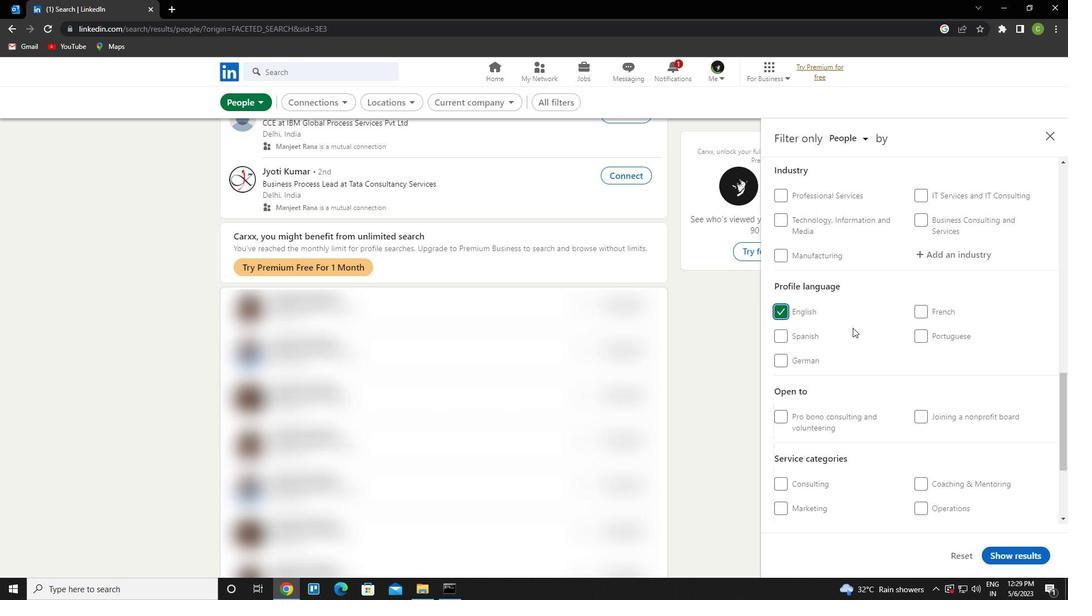 
Action: Mouse scrolled (852, 328) with delta (0, 0)
Screenshot: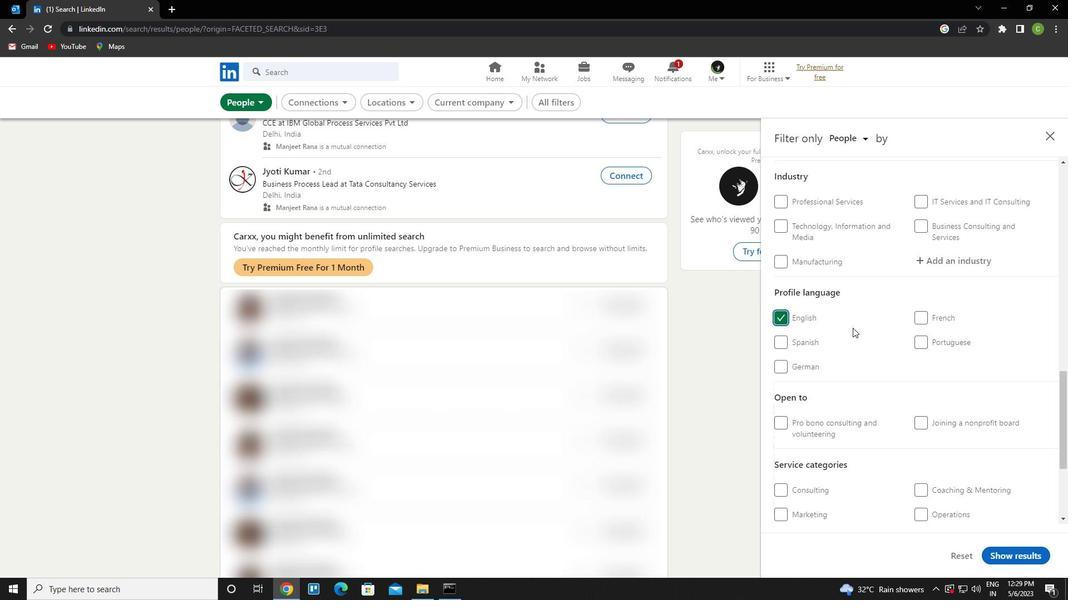 
Action: Mouse scrolled (852, 328) with delta (0, 0)
Screenshot: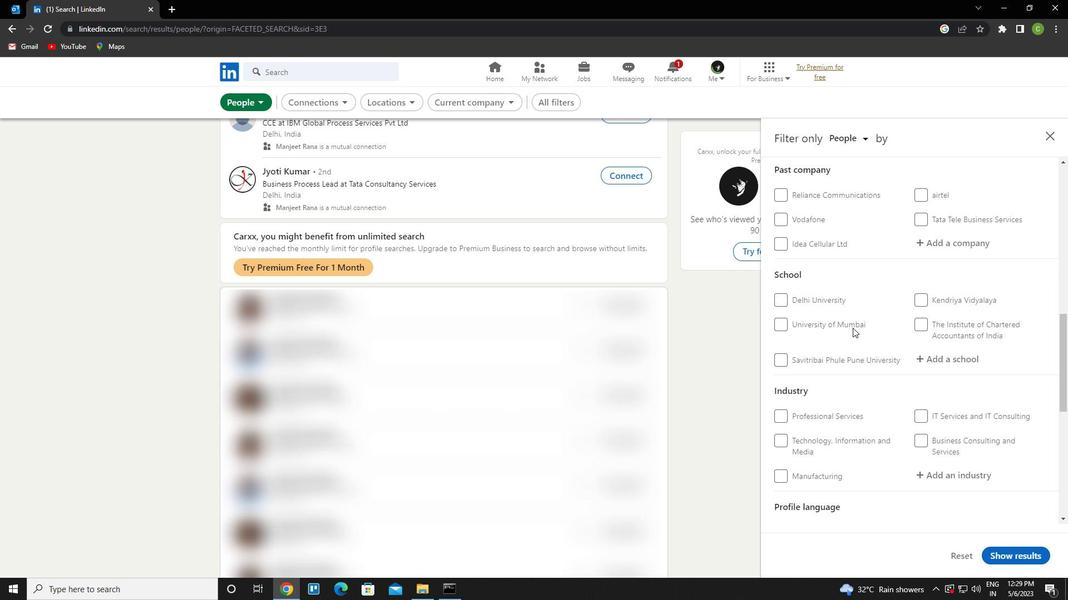 
Action: Mouse scrolled (852, 328) with delta (0, 0)
Screenshot: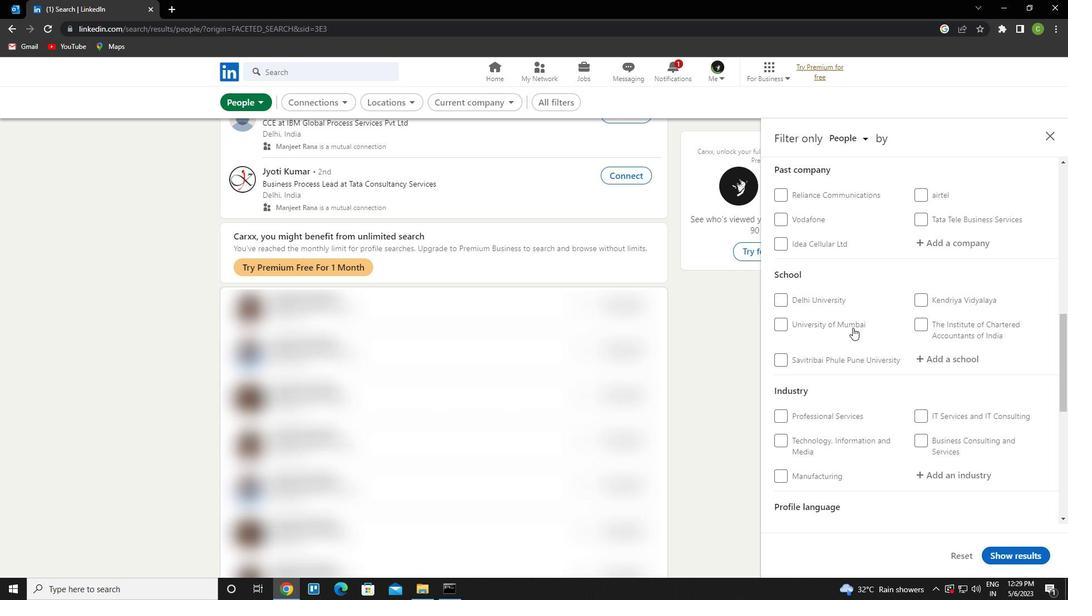 
Action: Mouse scrolled (852, 328) with delta (0, 0)
Screenshot: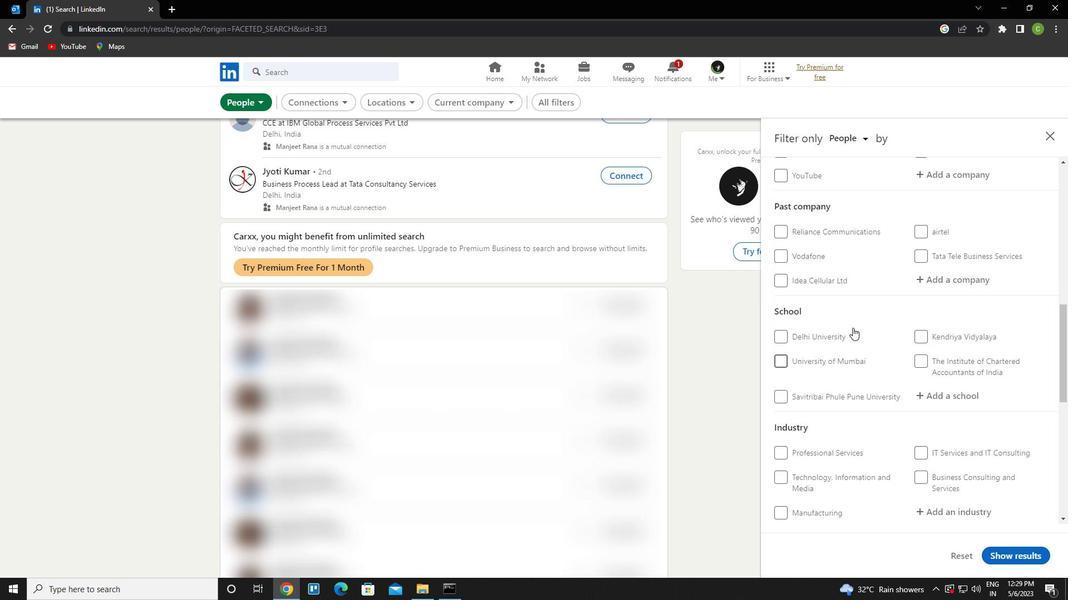 
Action: Mouse moved to (943, 303)
Screenshot: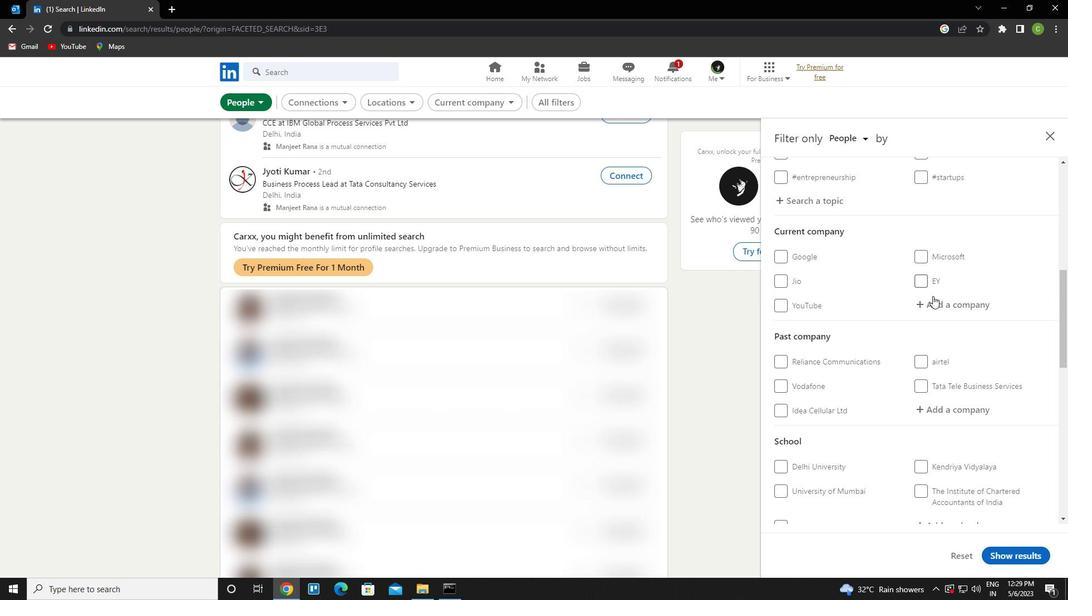 
Action: Mouse pressed left at (943, 303)
Screenshot: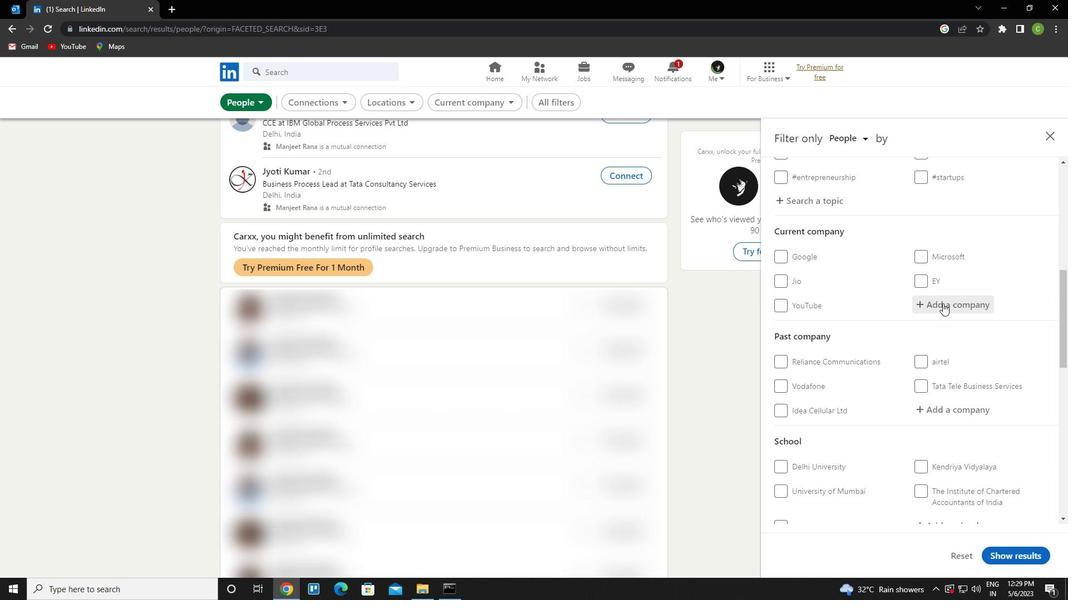 
Action: Key pressed <Key.caps_lock>s<Key.caps_lock>oftwareone<Key.down><Key.enter>
Screenshot: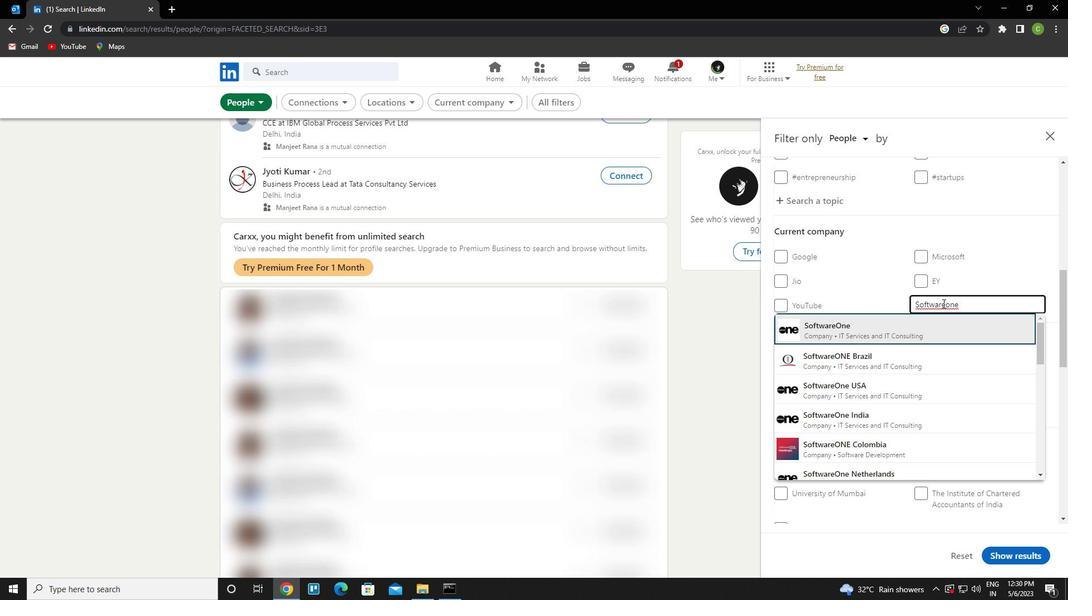 
Action: Mouse moved to (943, 304)
Screenshot: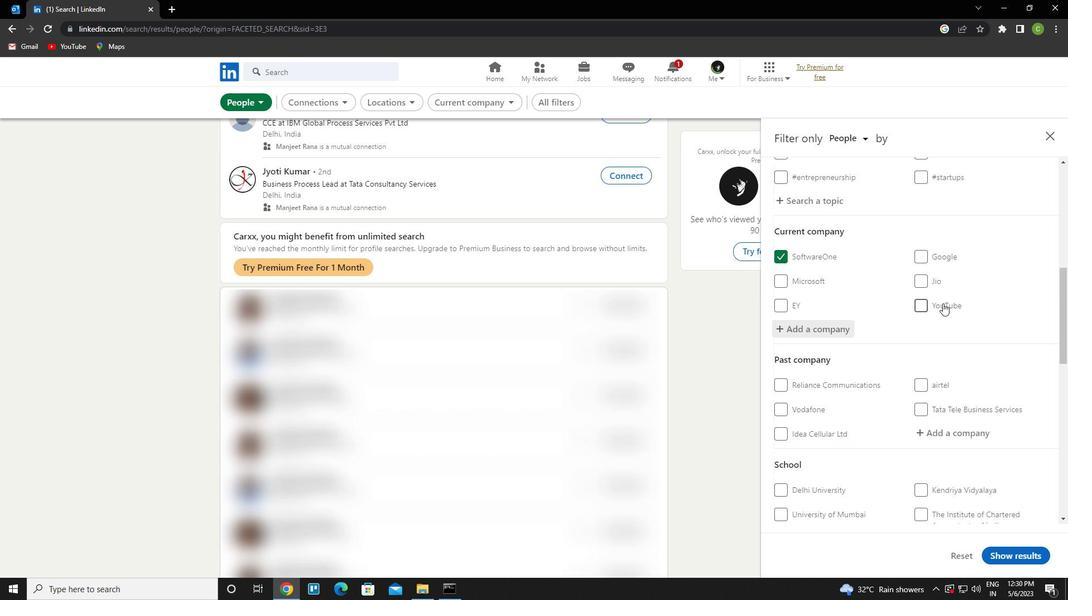 
Action: Mouse scrolled (943, 303) with delta (0, 0)
Screenshot: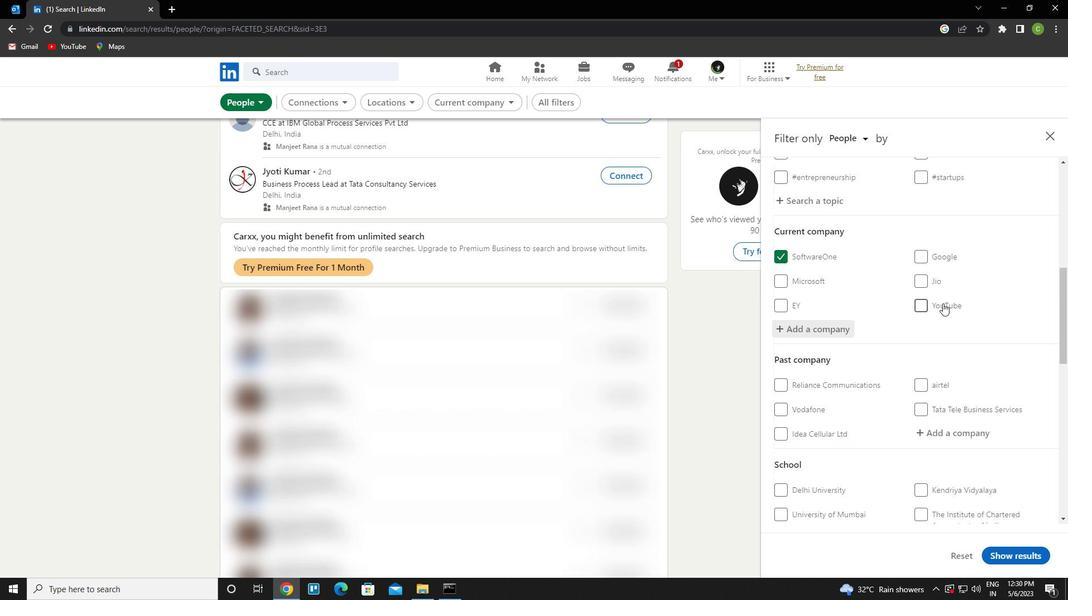 
Action: Mouse scrolled (943, 303) with delta (0, 0)
Screenshot: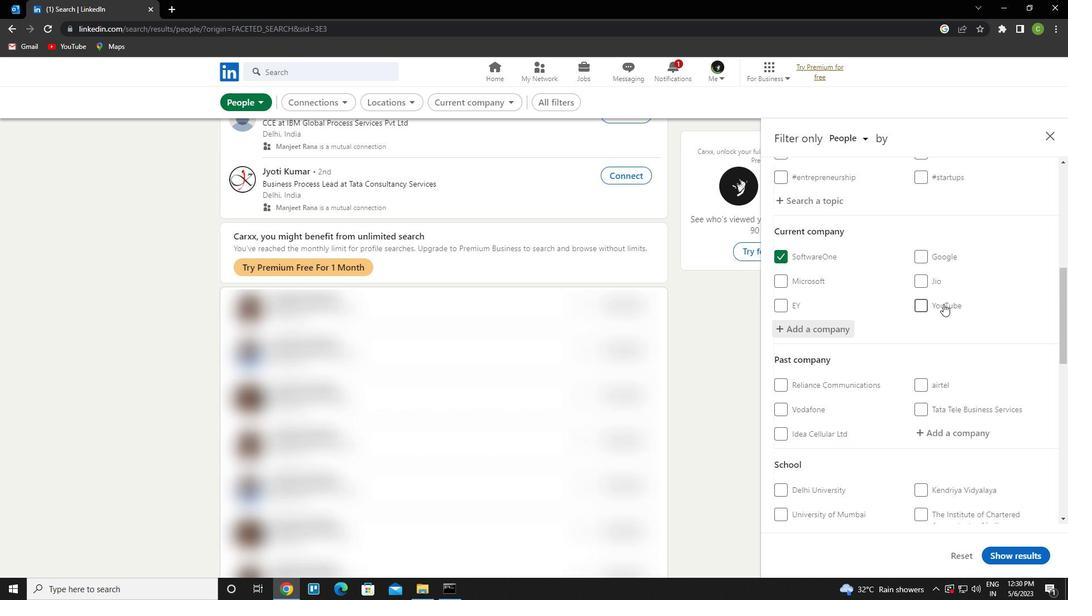 
Action: Mouse moved to (972, 363)
Screenshot: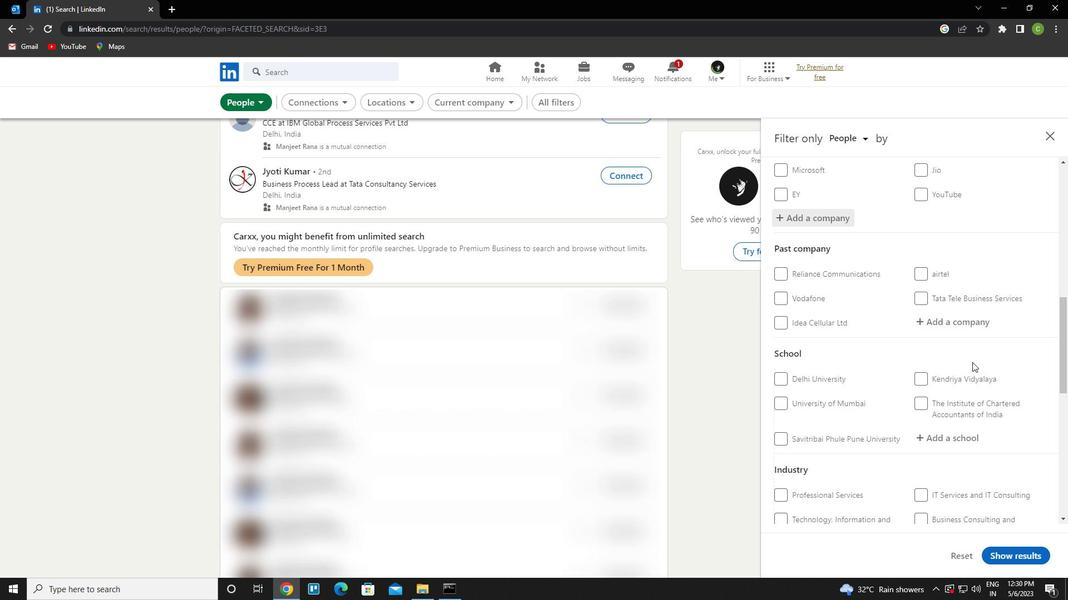 
Action: Mouse scrolled (972, 362) with delta (0, 0)
Screenshot: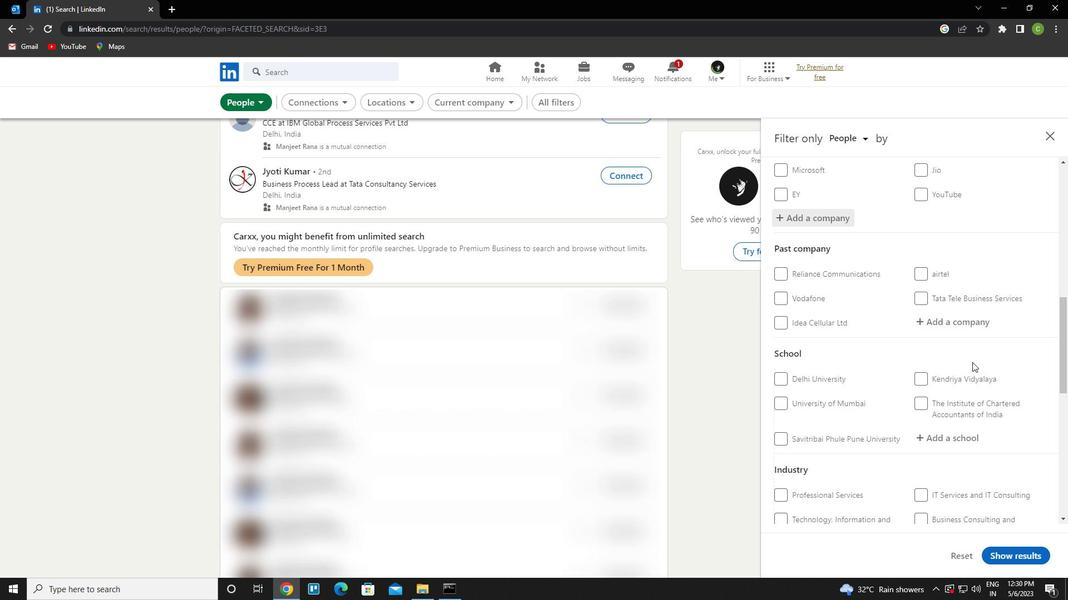 
Action: Mouse moved to (937, 385)
Screenshot: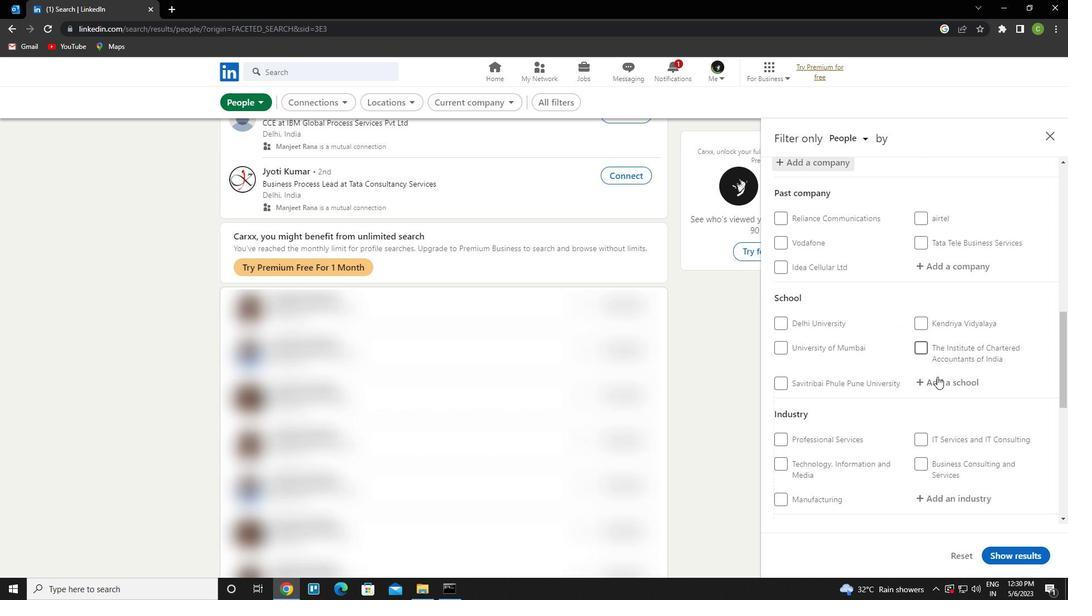 
Action: Mouse pressed left at (937, 385)
Screenshot: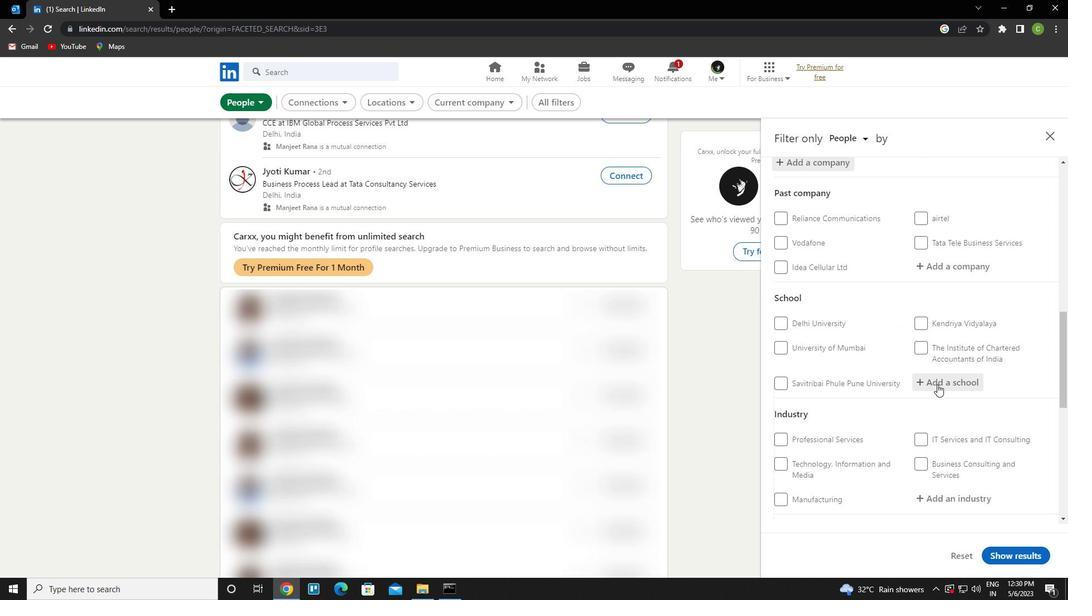 
Action: Key pressed <Key.caps_lock>s<Key.caps_lock>uresh<Key.space>gyan<Key.space>vihar<Key.down><Key.down><Key.enter>
Screenshot: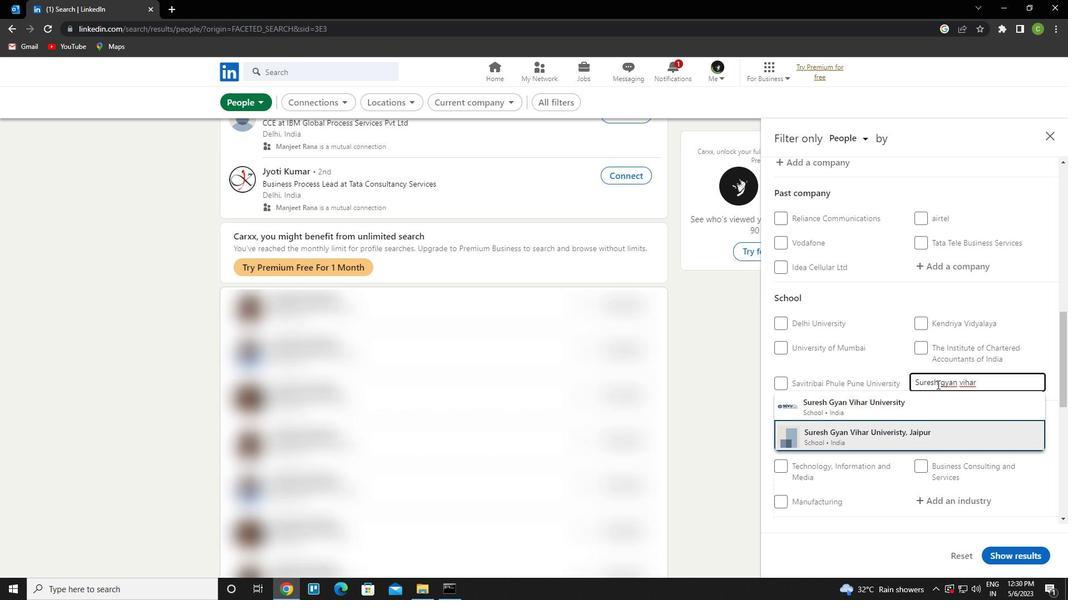 
Action: Mouse scrolled (937, 384) with delta (0, 0)
Screenshot: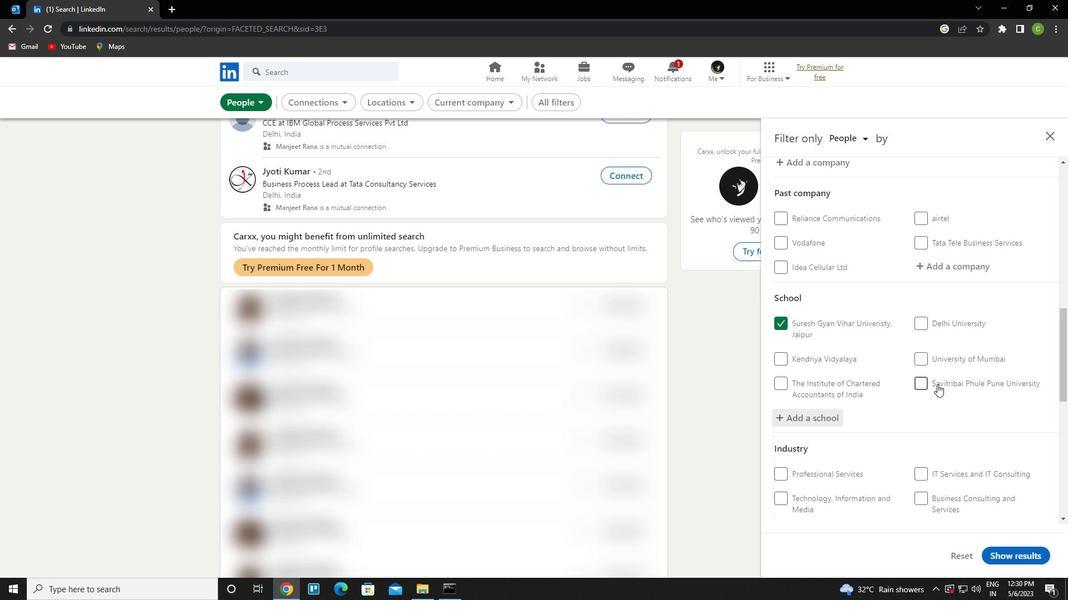 
Action: Mouse scrolled (937, 384) with delta (0, 0)
Screenshot: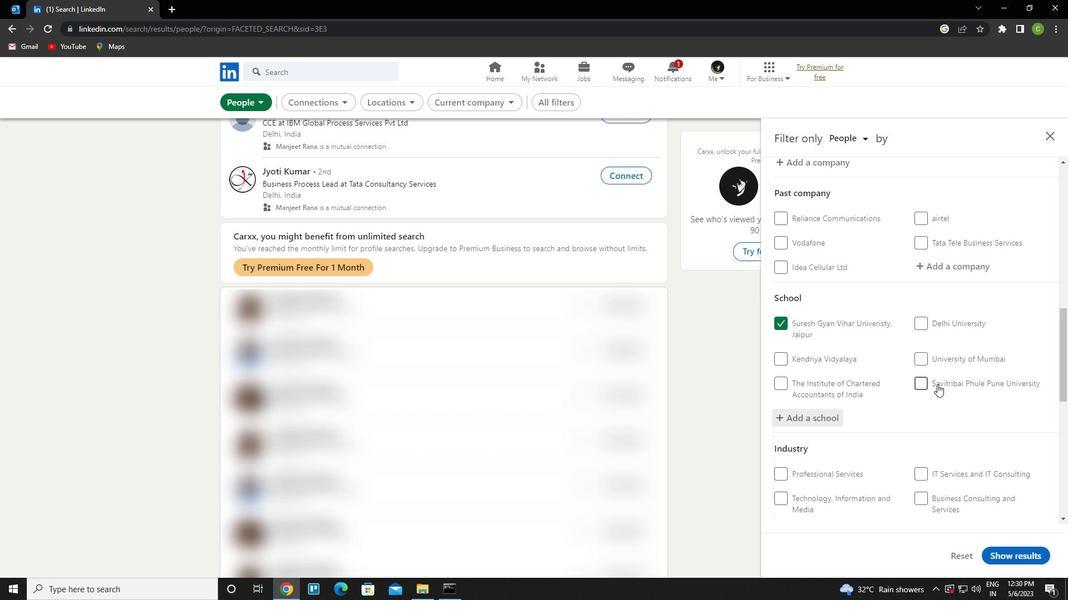 
Action: Mouse scrolled (937, 384) with delta (0, 0)
Screenshot: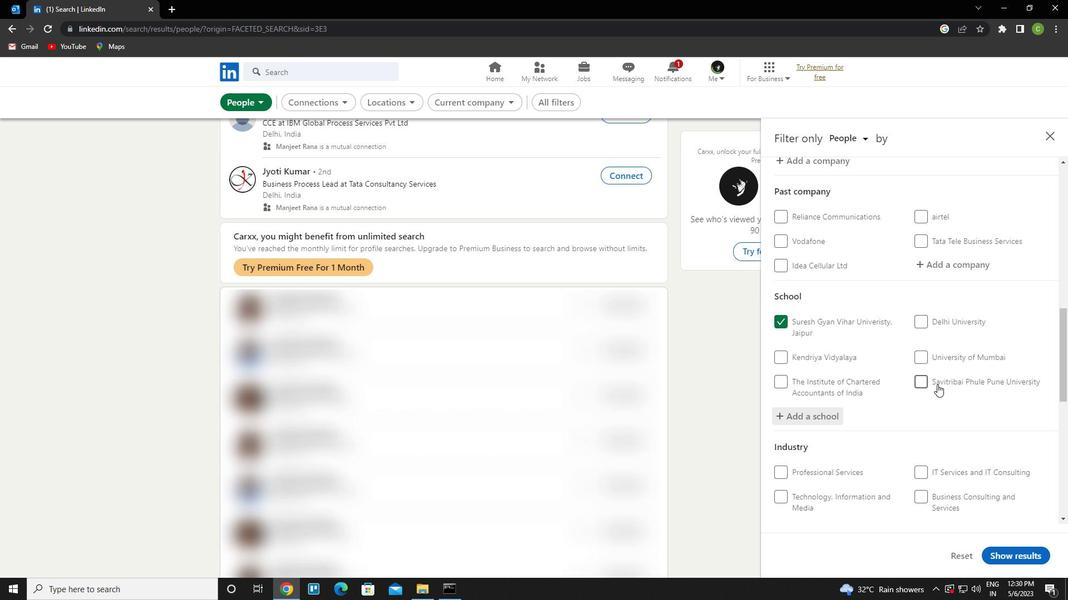 
Action: Mouse moved to (946, 362)
Screenshot: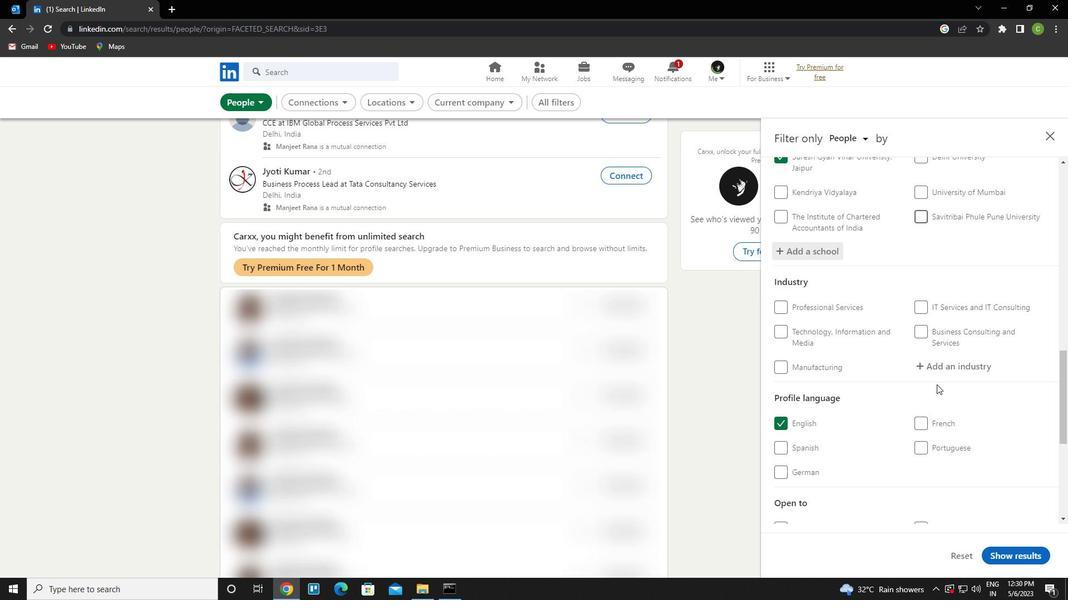 
Action: Mouse pressed left at (946, 362)
Screenshot: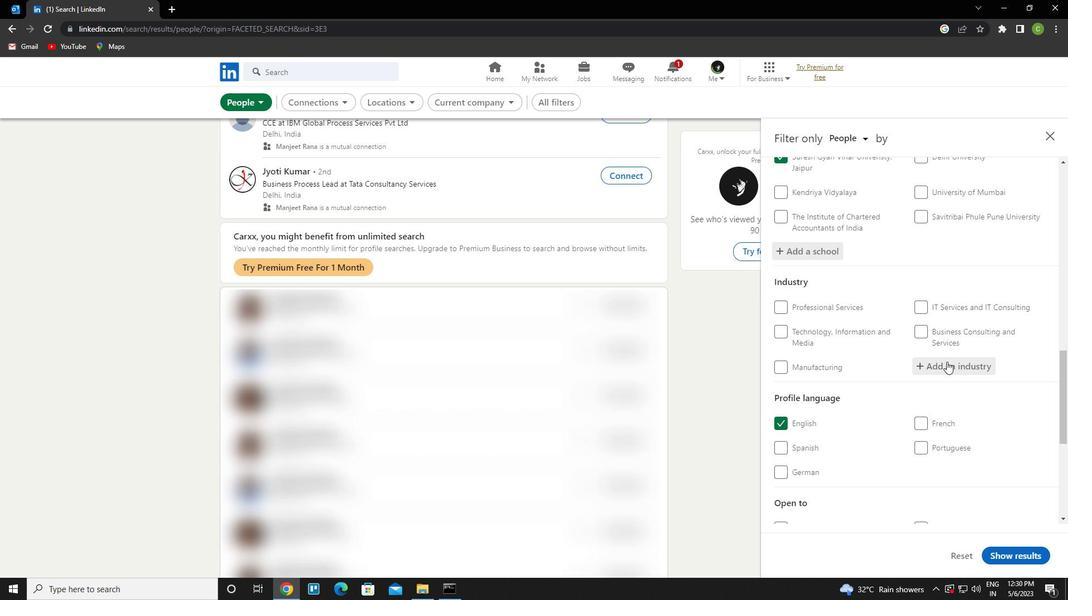 
Action: Key pressed <Key.caps_lock>f<Key.caps_lock>ubnd<Key.backspace><Key.backspace><Key.backspace>ndraising<Key.down><Key.enter>
Screenshot: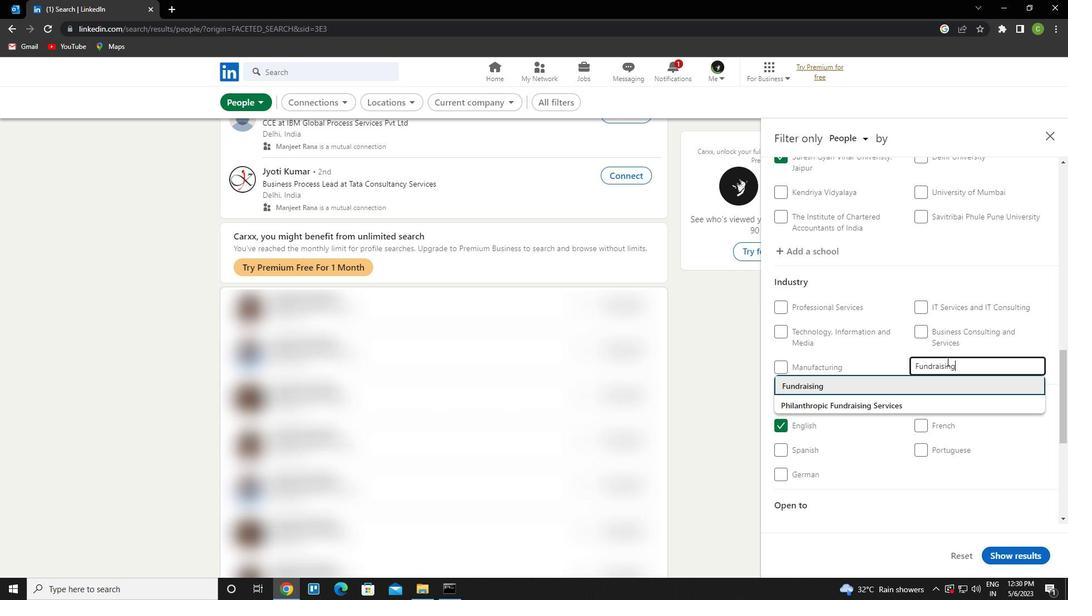
Action: Mouse scrolled (946, 361) with delta (0, 0)
Screenshot: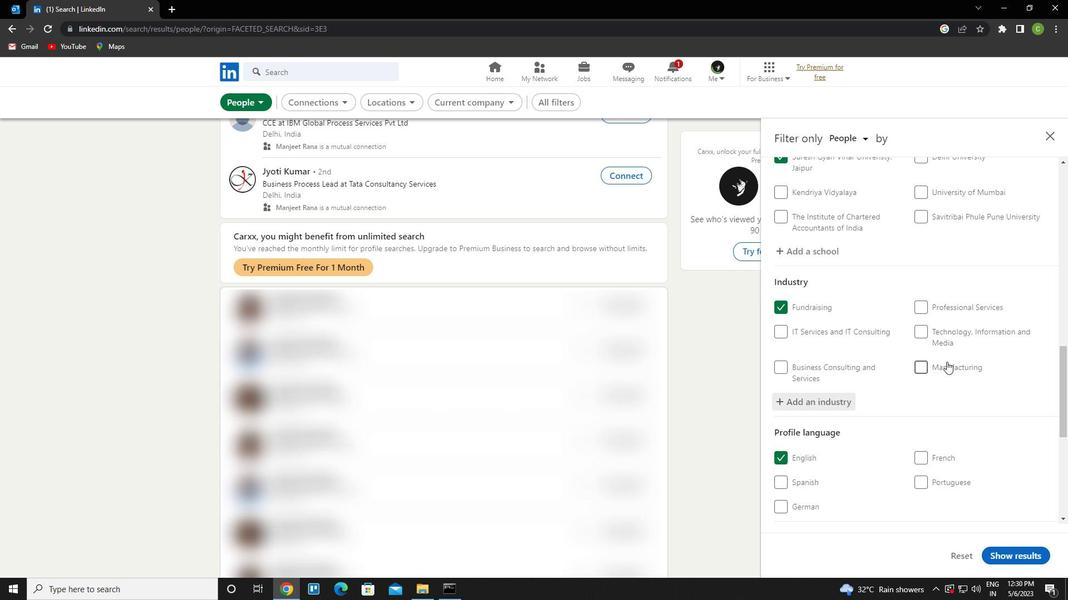 
Action: Mouse scrolled (946, 361) with delta (0, 0)
Screenshot: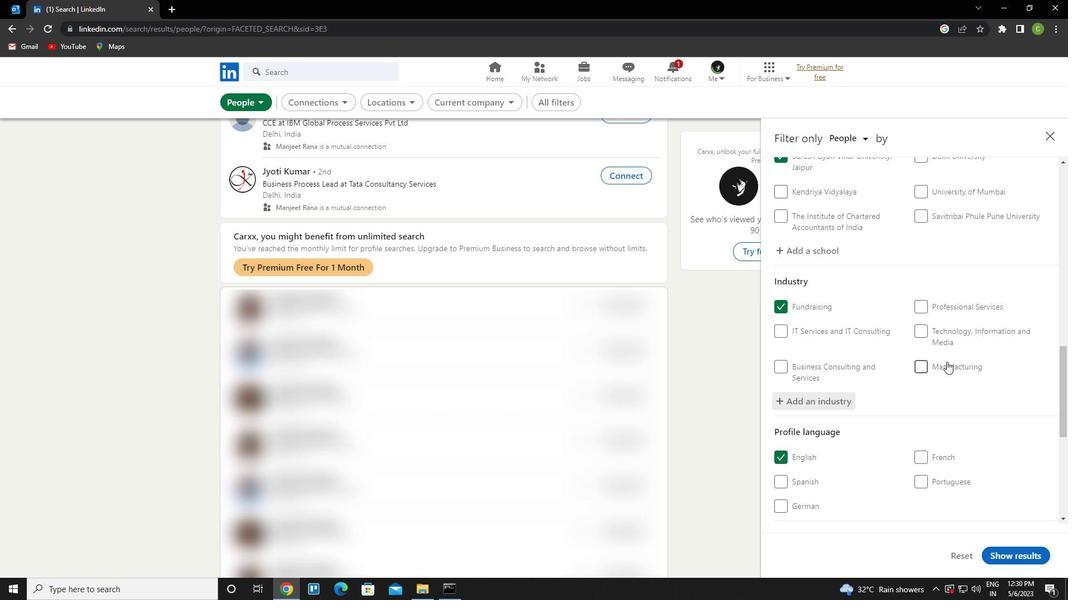 
Action: Mouse scrolled (946, 361) with delta (0, 0)
Screenshot: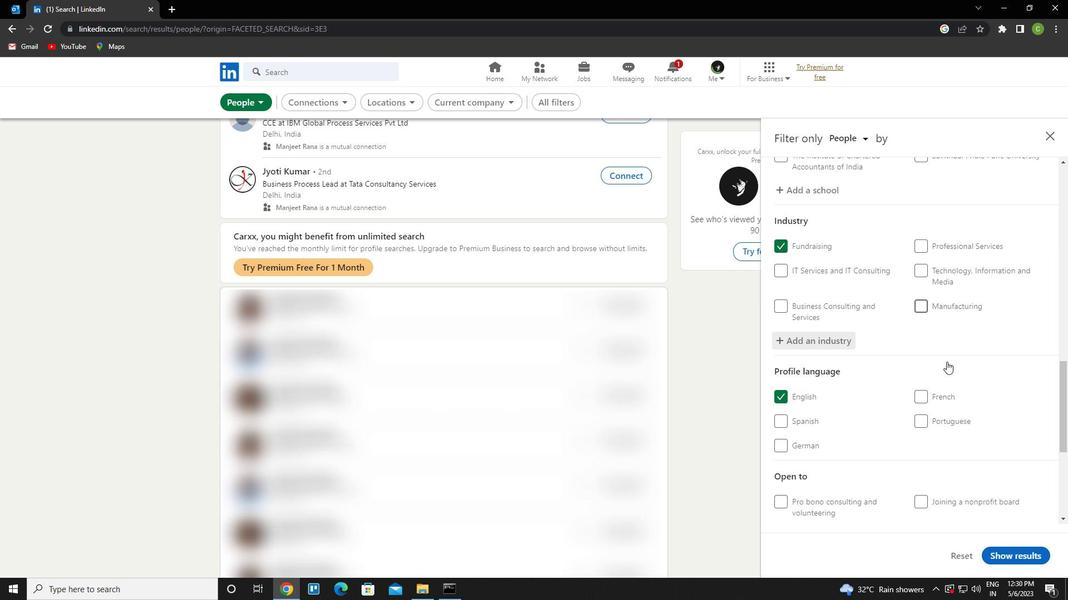
Action: Mouse moved to (940, 362)
Screenshot: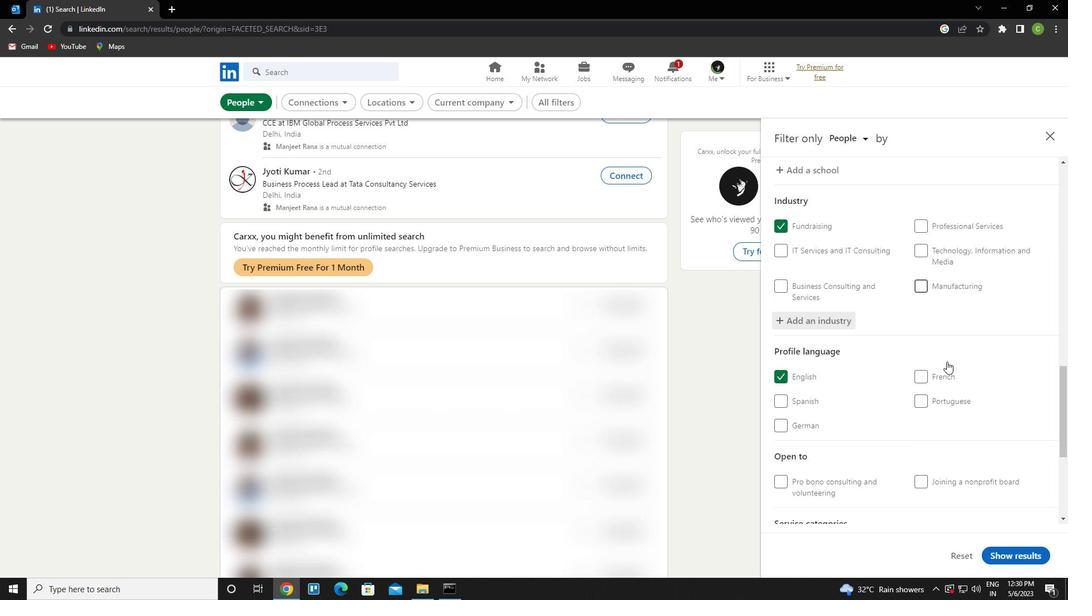 
Action: Mouse scrolled (940, 362) with delta (0, 0)
Screenshot: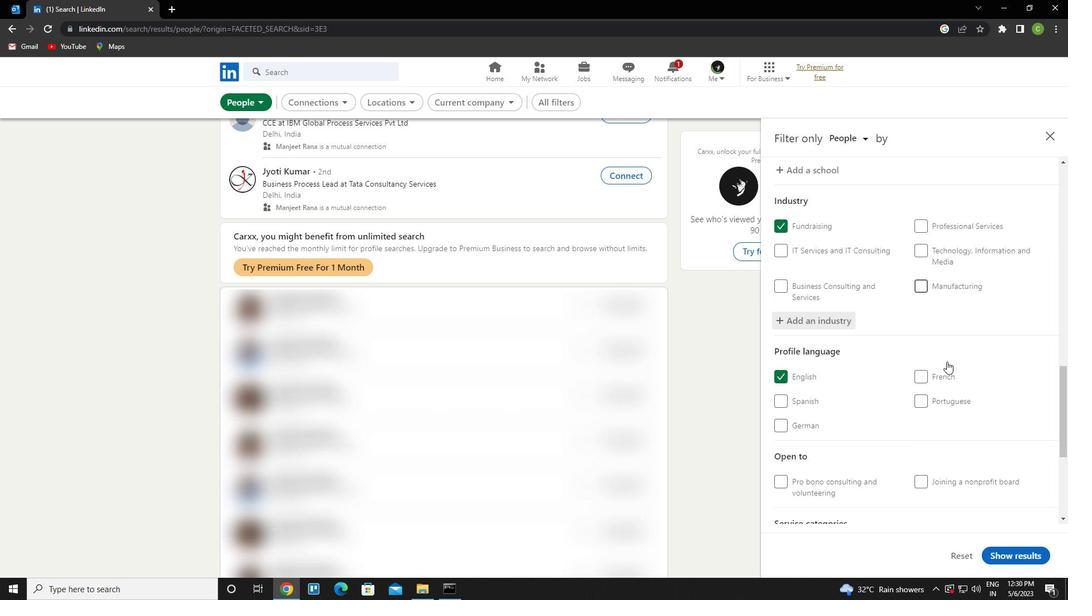 
Action: Mouse moved to (919, 374)
Screenshot: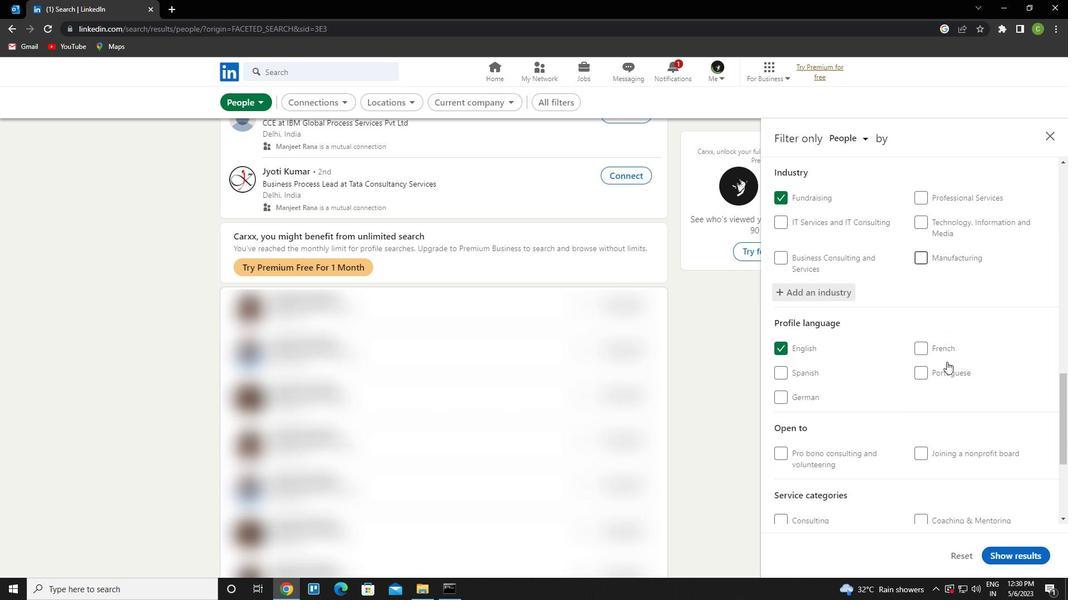 
Action: Mouse scrolled (919, 373) with delta (0, 0)
Screenshot: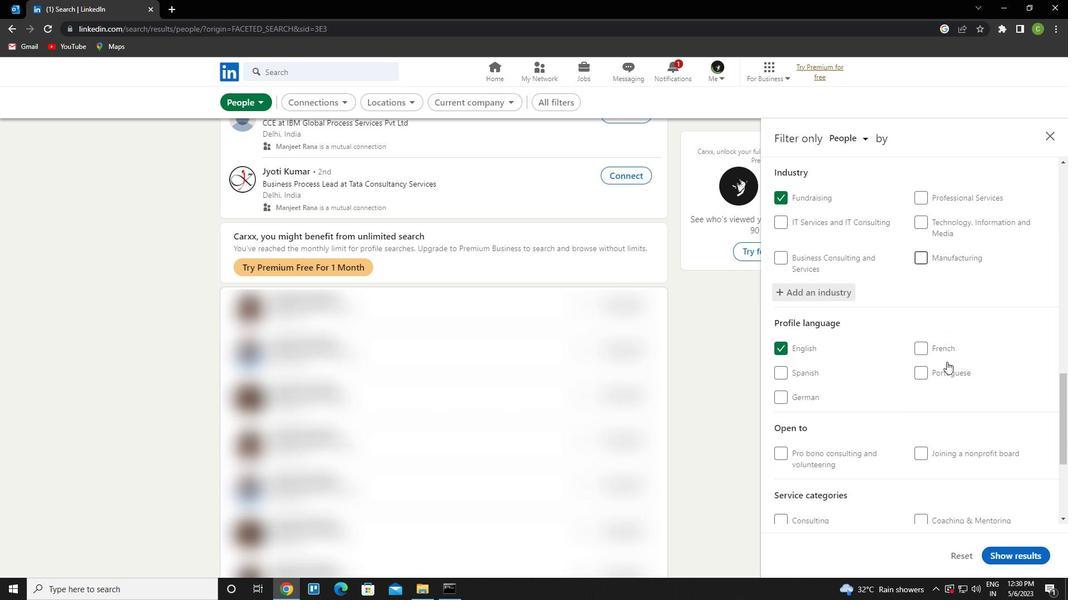 
Action: Mouse moved to (875, 437)
Screenshot: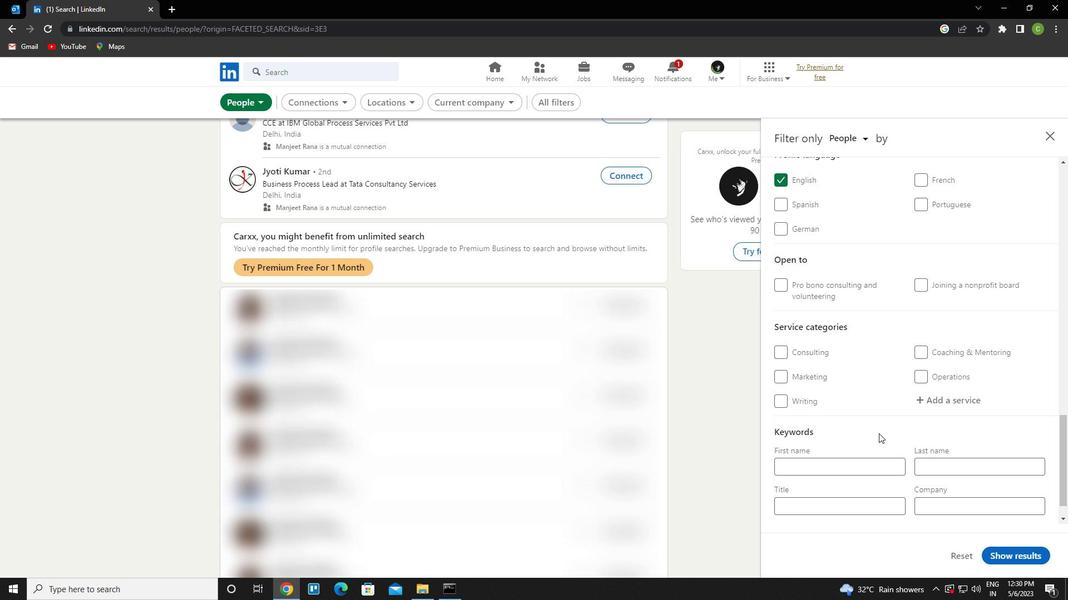 
Action: Mouse scrolled (875, 437) with delta (0, 0)
Screenshot: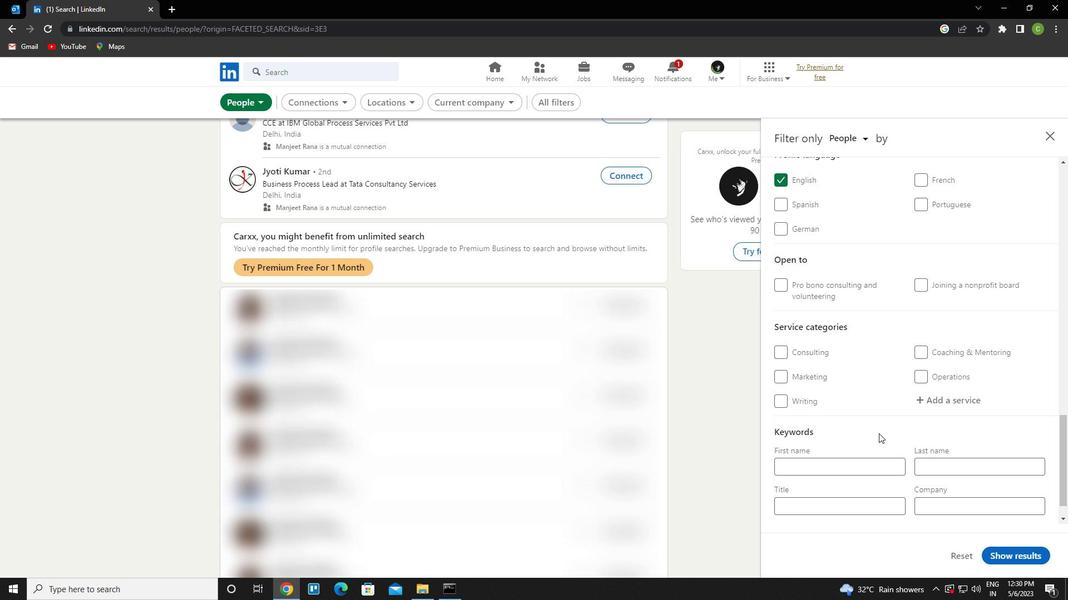 
Action: Mouse moved to (874, 440)
Screenshot: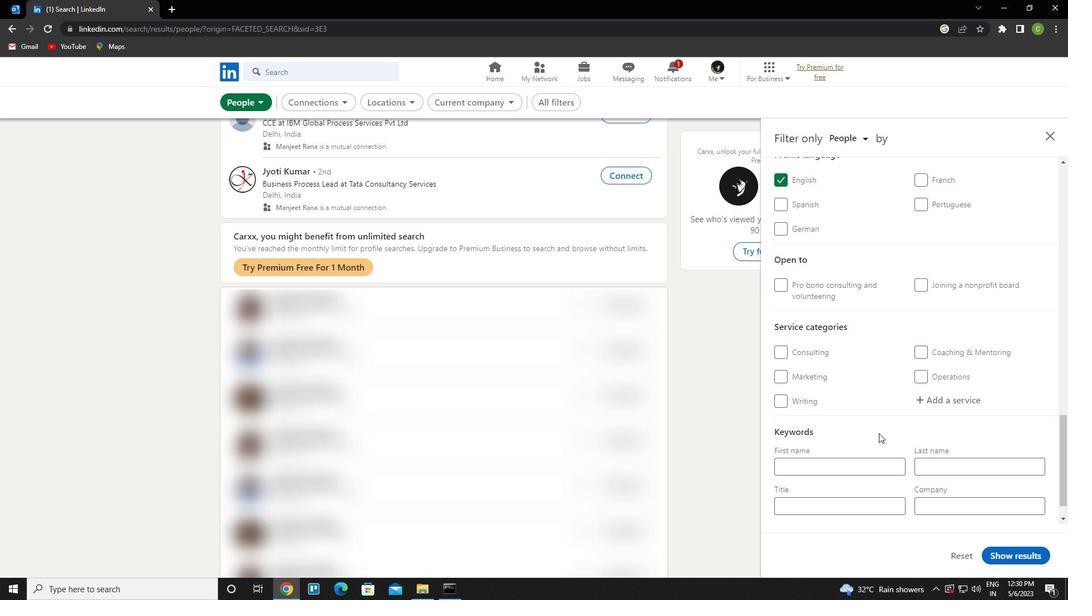 
Action: Mouse scrolled (874, 440) with delta (0, 0)
Screenshot: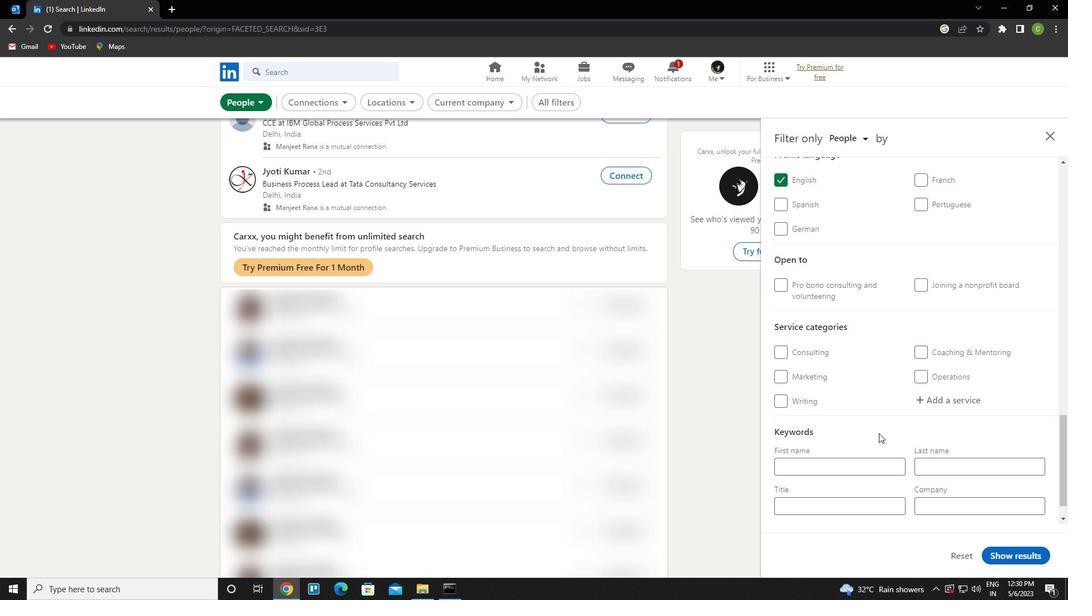 
Action: Mouse scrolled (874, 440) with delta (0, 0)
Screenshot: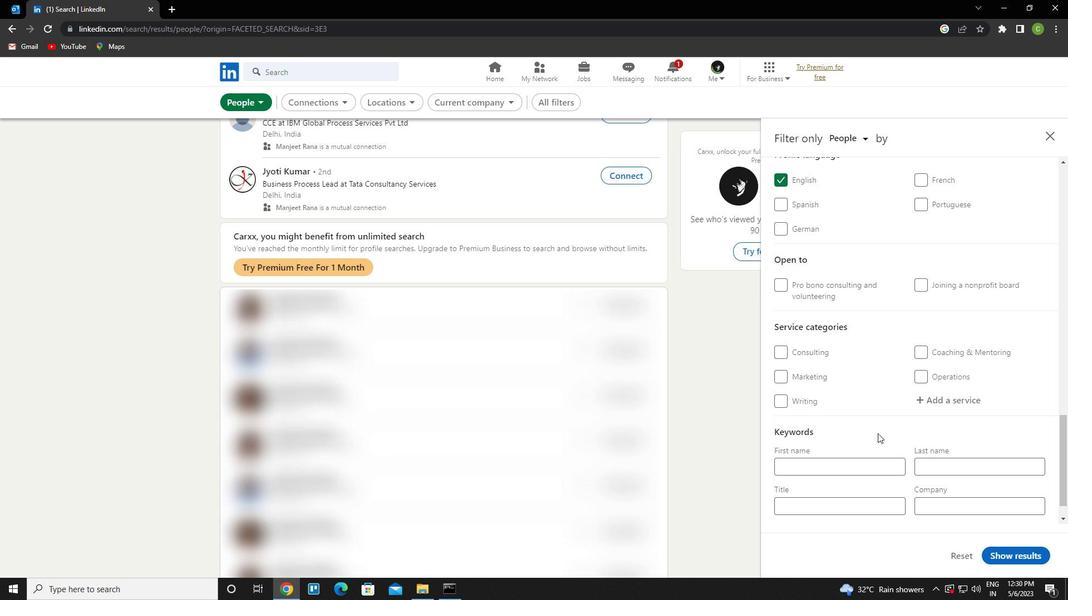 
Action: Mouse moved to (925, 363)
Screenshot: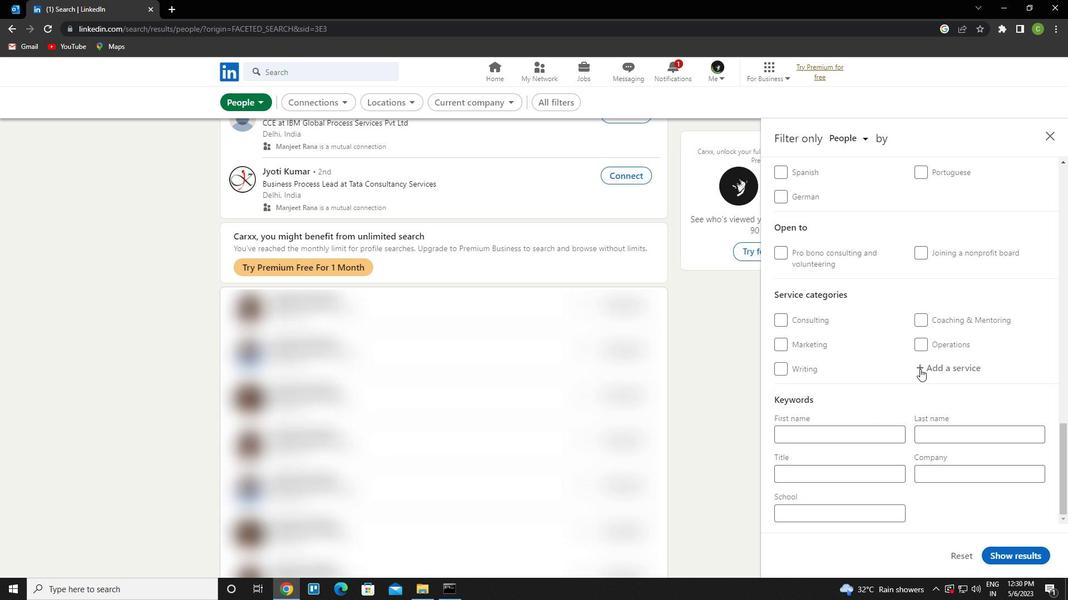
Action: Mouse pressed left at (925, 363)
Screenshot: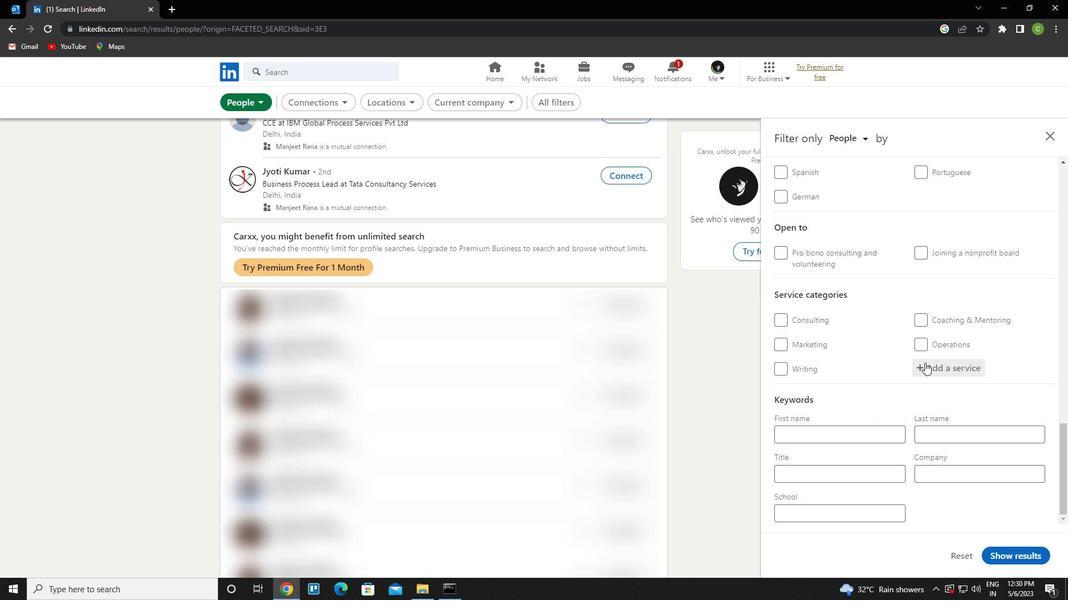 
Action: Mouse moved to (925, 363)
Screenshot: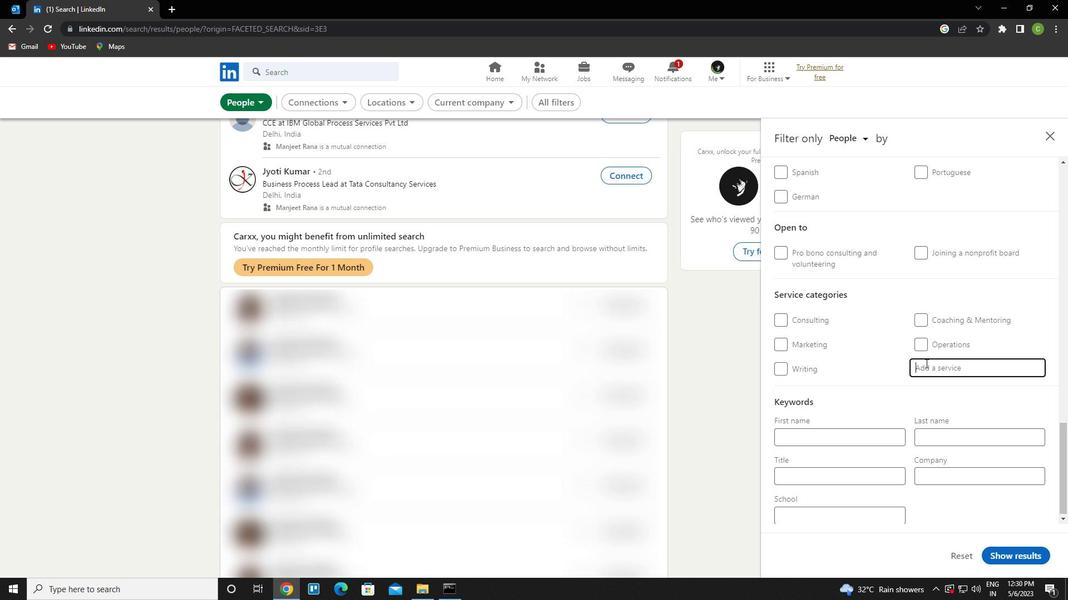 
Action: Key pressed visual<Key.space><Key.down><Key.enter>
Screenshot: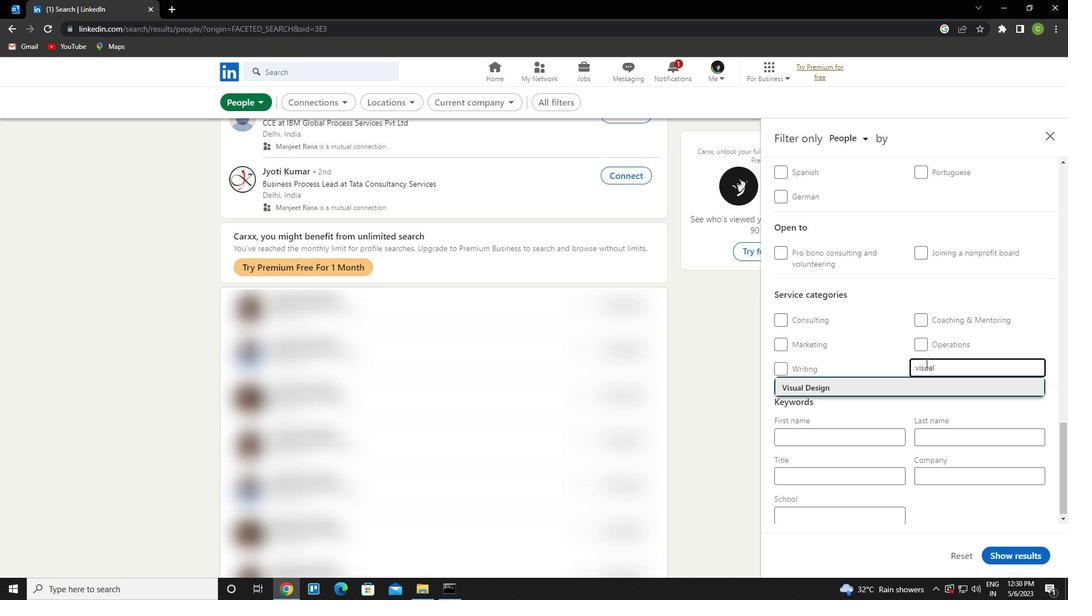 
Action: Mouse moved to (936, 375)
Screenshot: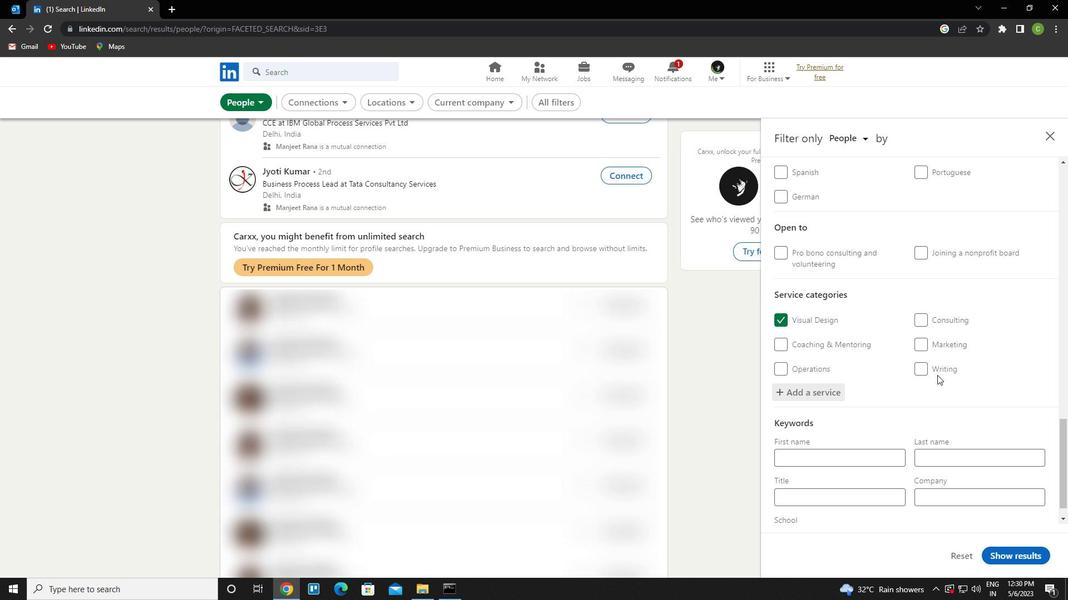 
Action: Mouse scrolled (936, 375) with delta (0, 0)
Screenshot: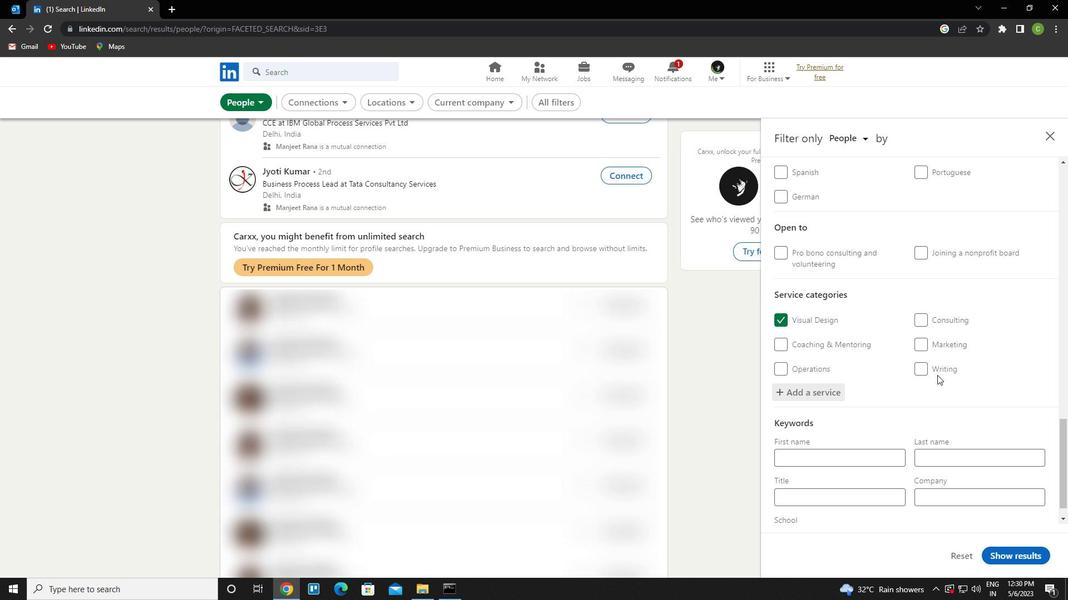 
Action: Mouse moved to (936, 376)
Screenshot: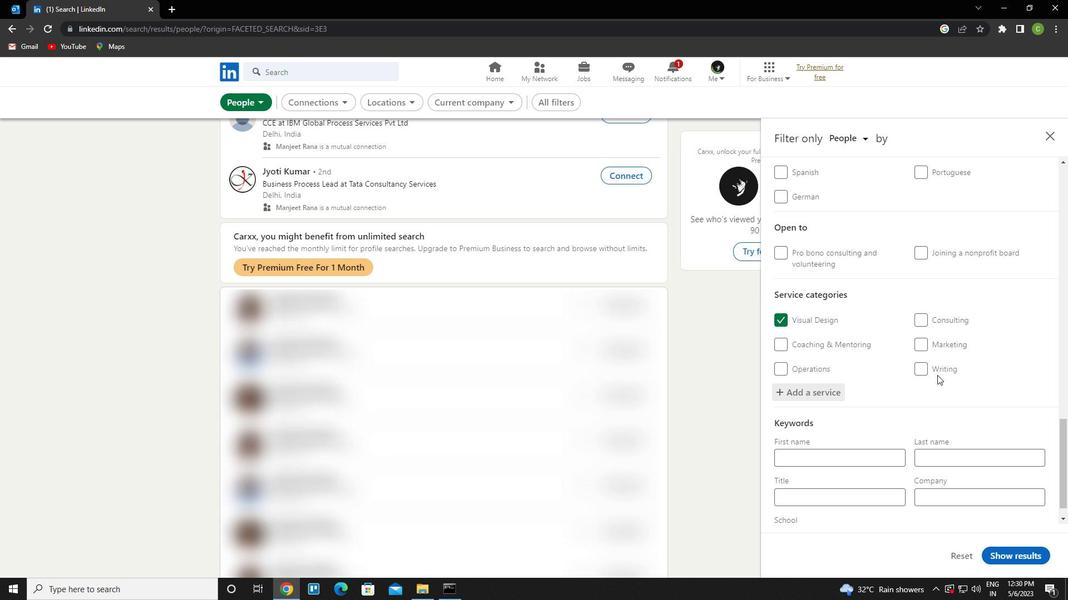 
Action: Mouse scrolled (936, 376) with delta (0, 0)
Screenshot: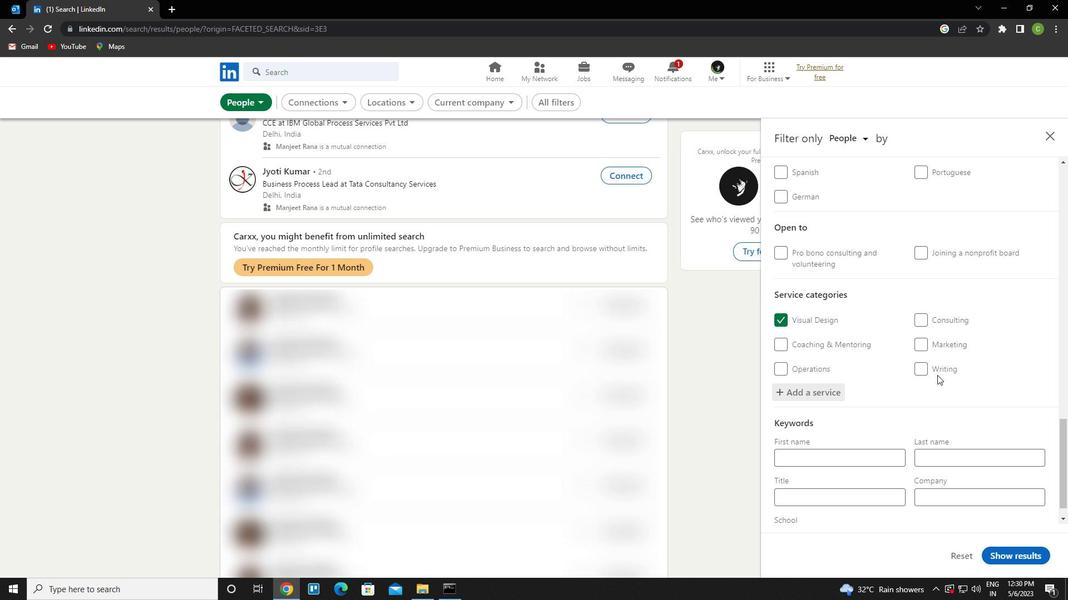 
Action: Mouse scrolled (936, 376) with delta (0, 0)
Screenshot: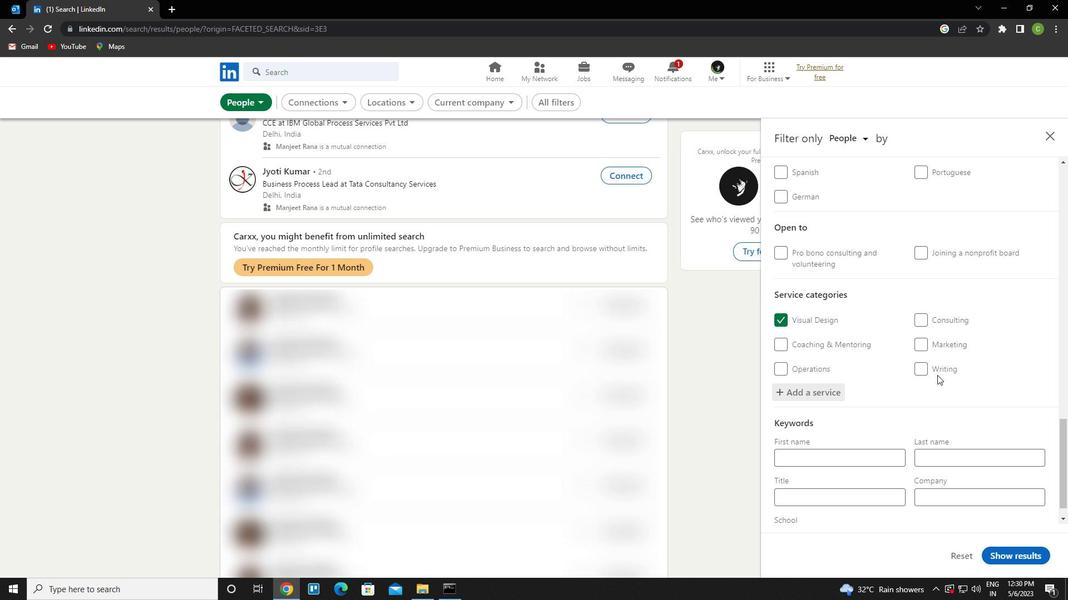 
Action: Mouse scrolled (936, 376) with delta (0, 0)
Screenshot: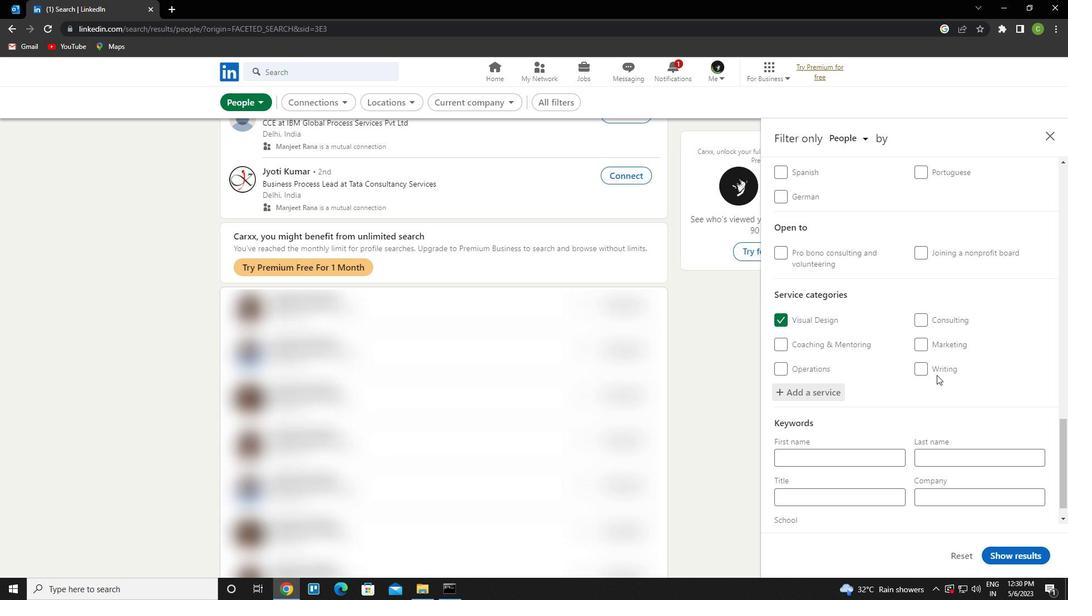 
Action: Mouse scrolled (936, 376) with delta (0, 0)
Screenshot: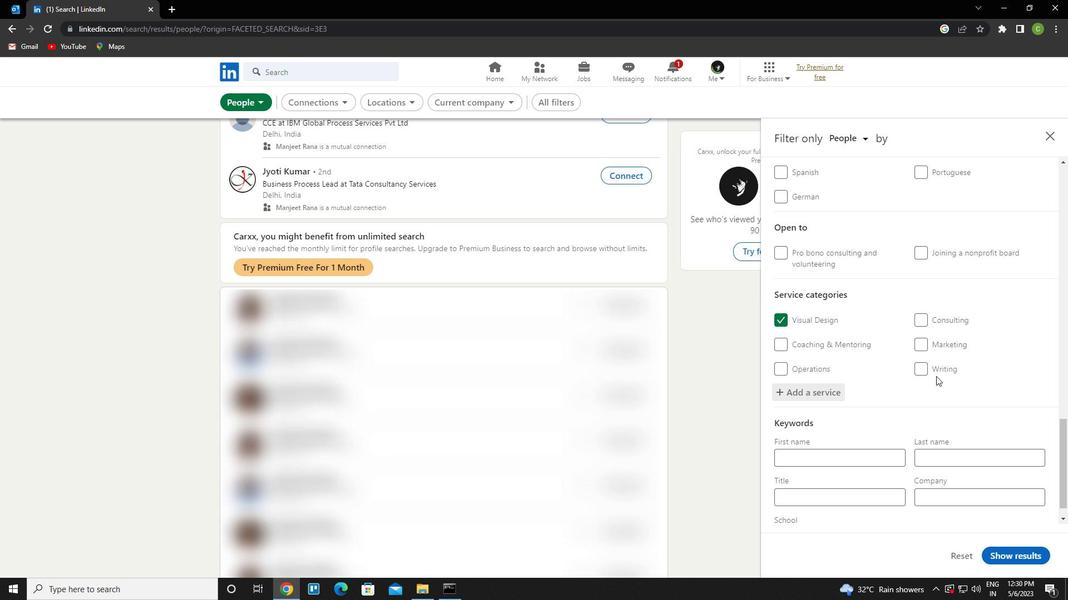 
Action: Mouse moved to (839, 469)
Screenshot: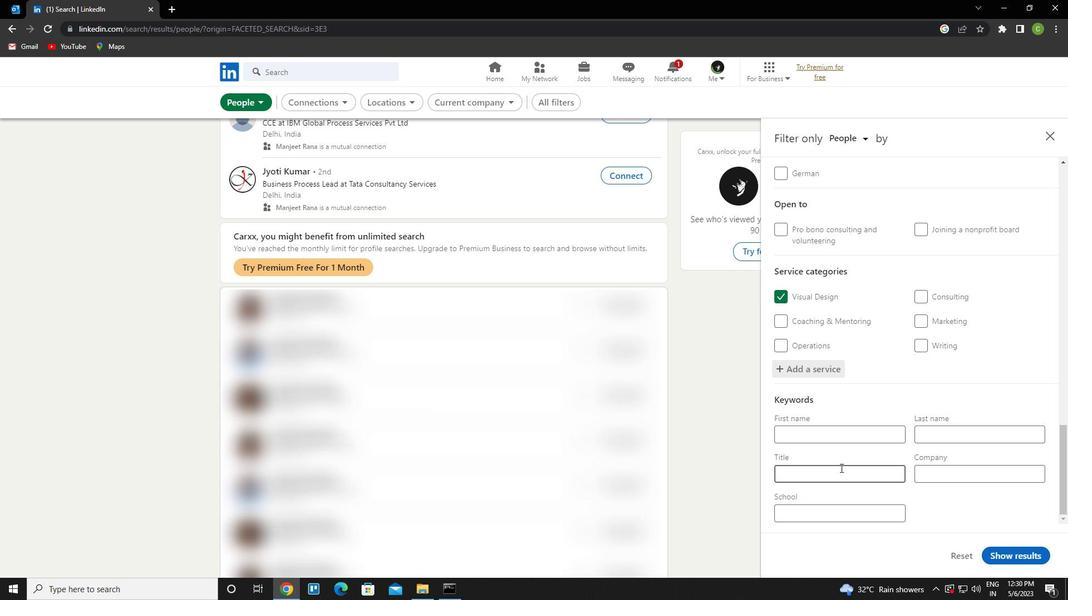 
Action: Mouse pressed left at (839, 469)
Screenshot: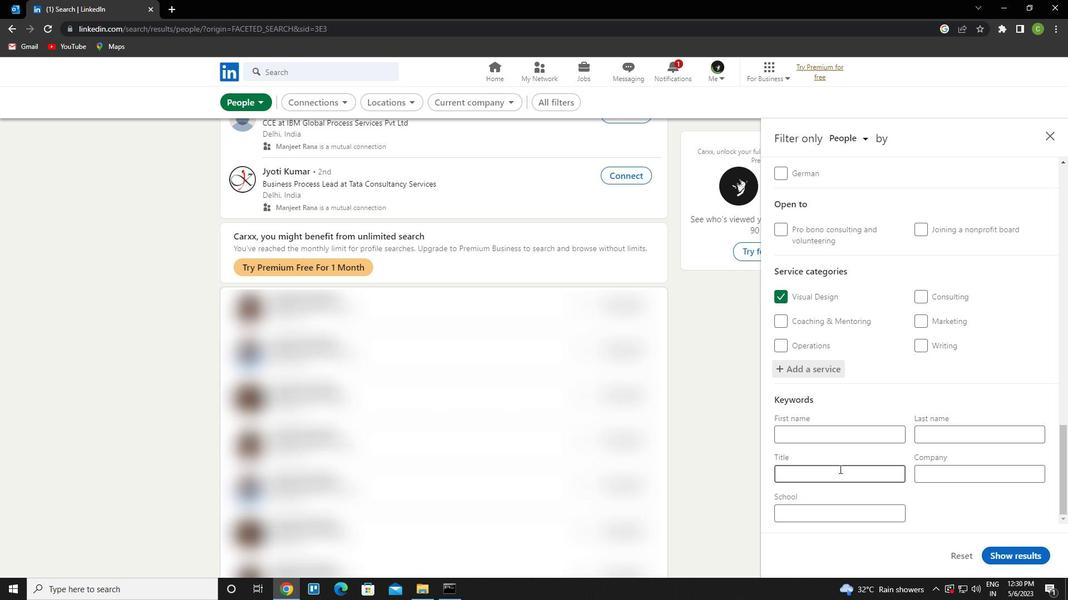 
Action: Key pressed <Key.caps_lock>g<Key.backspace>d<Key.caps_lock>og<Key.space><Key.caps_lock>t<Key.caps_lock>rainer
Screenshot: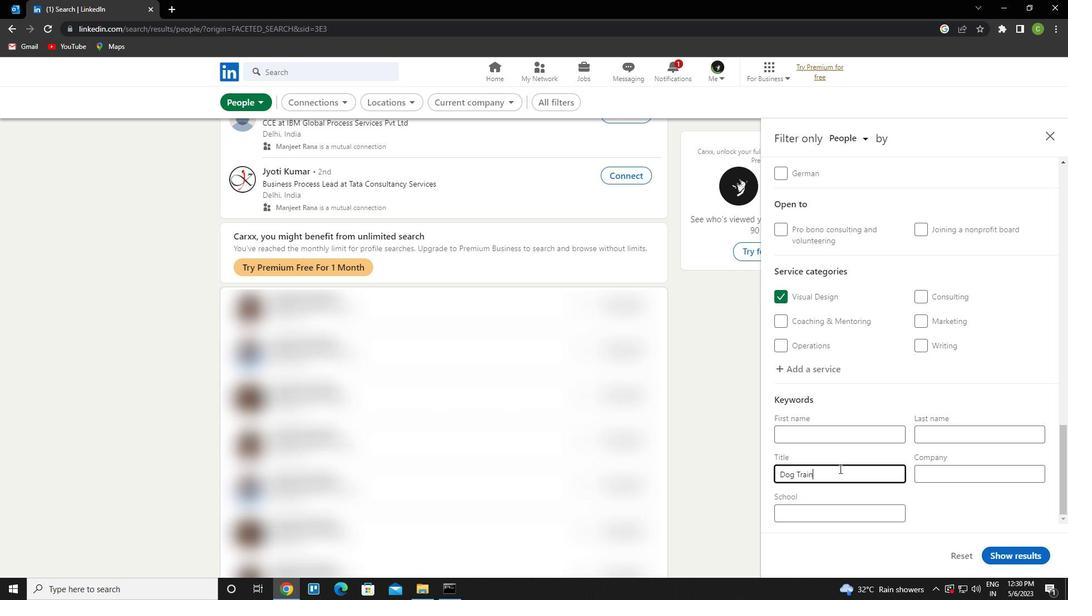 
Action: Mouse moved to (1015, 560)
Screenshot: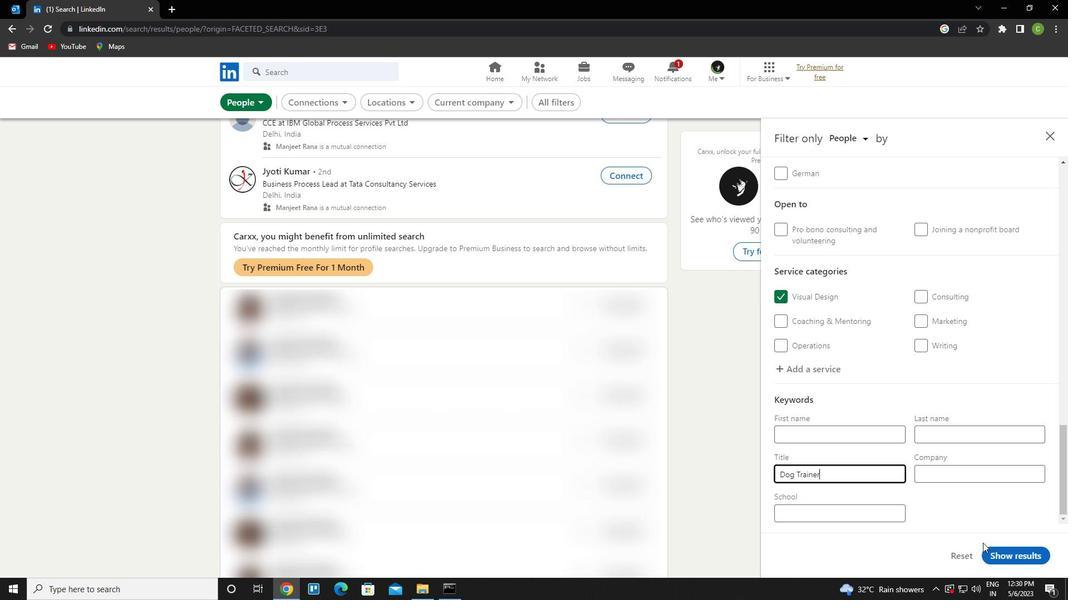 
Action: Mouse pressed left at (1015, 560)
Screenshot: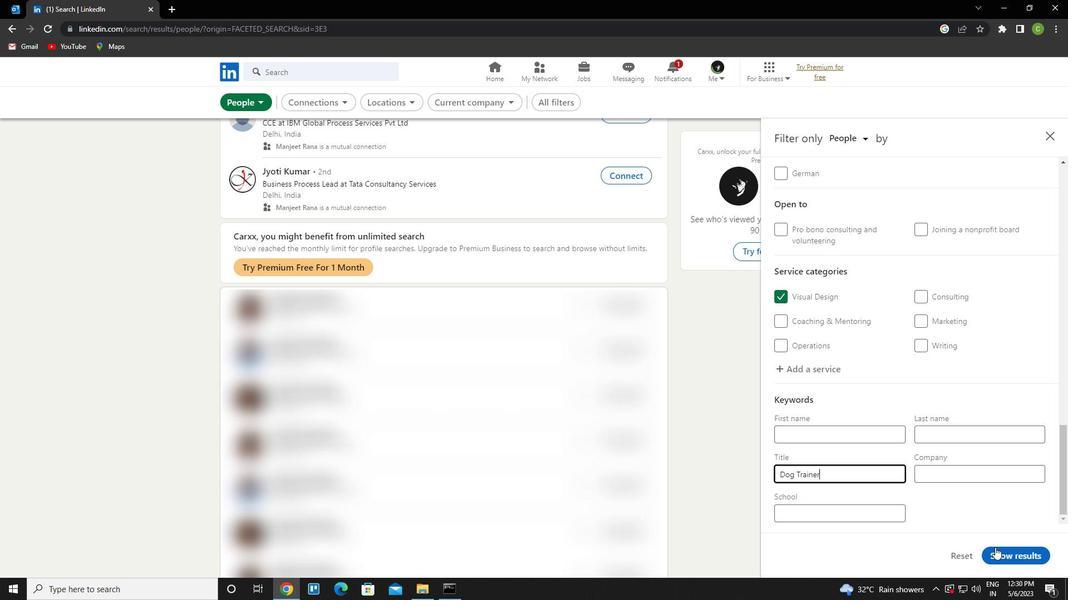 
Action: Mouse moved to (539, 468)
Screenshot: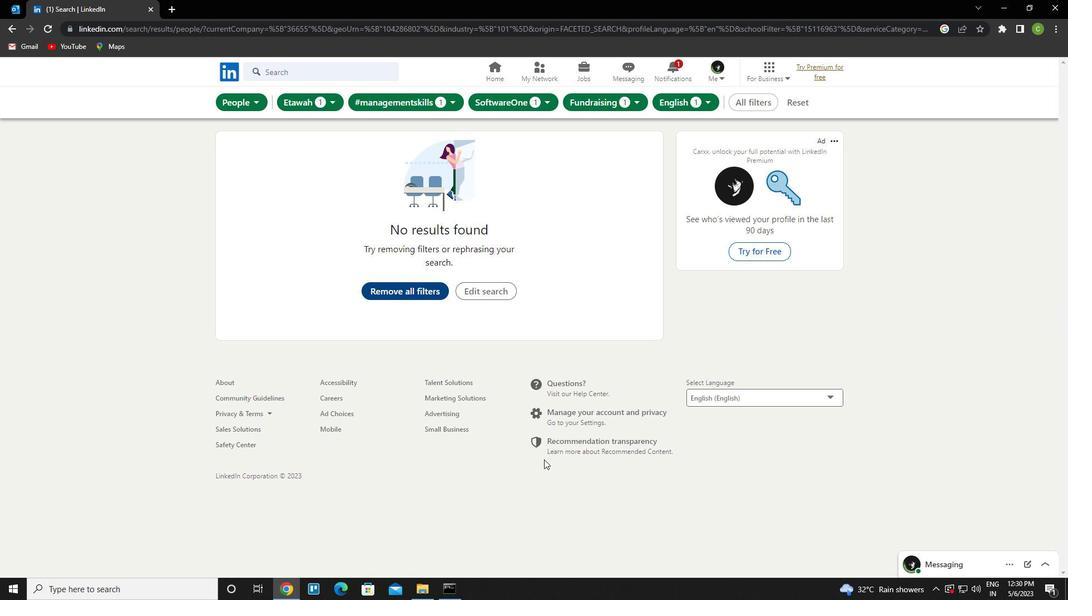 
